 Task: Check the percentage active listings of sun room in the last 1 year.
Action: Mouse moved to (963, 208)
Screenshot: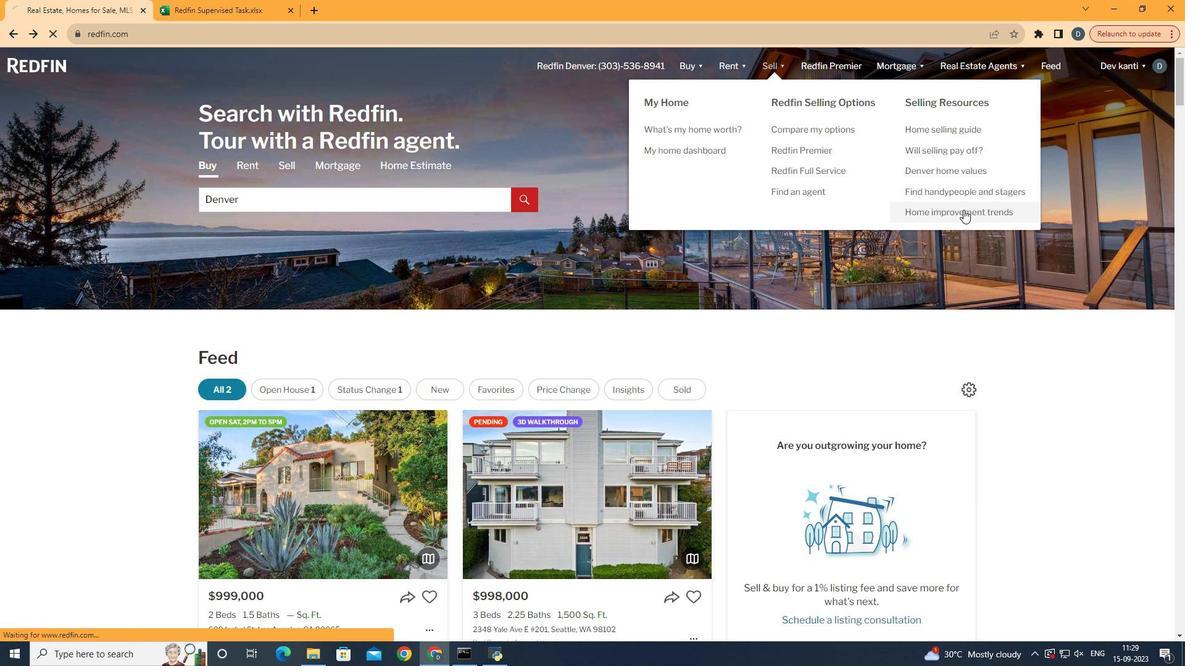 
Action: Mouse pressed left at (963, 208)
Screenshot: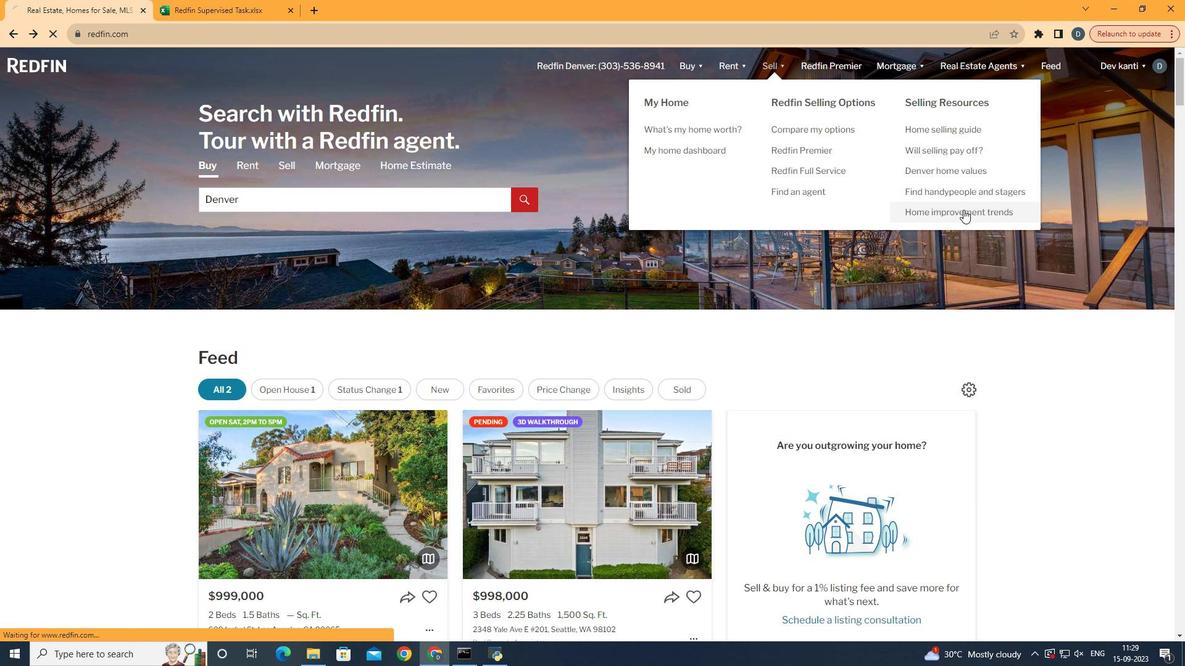 
Action: Mouse moved to (322, 235)
Screenshot: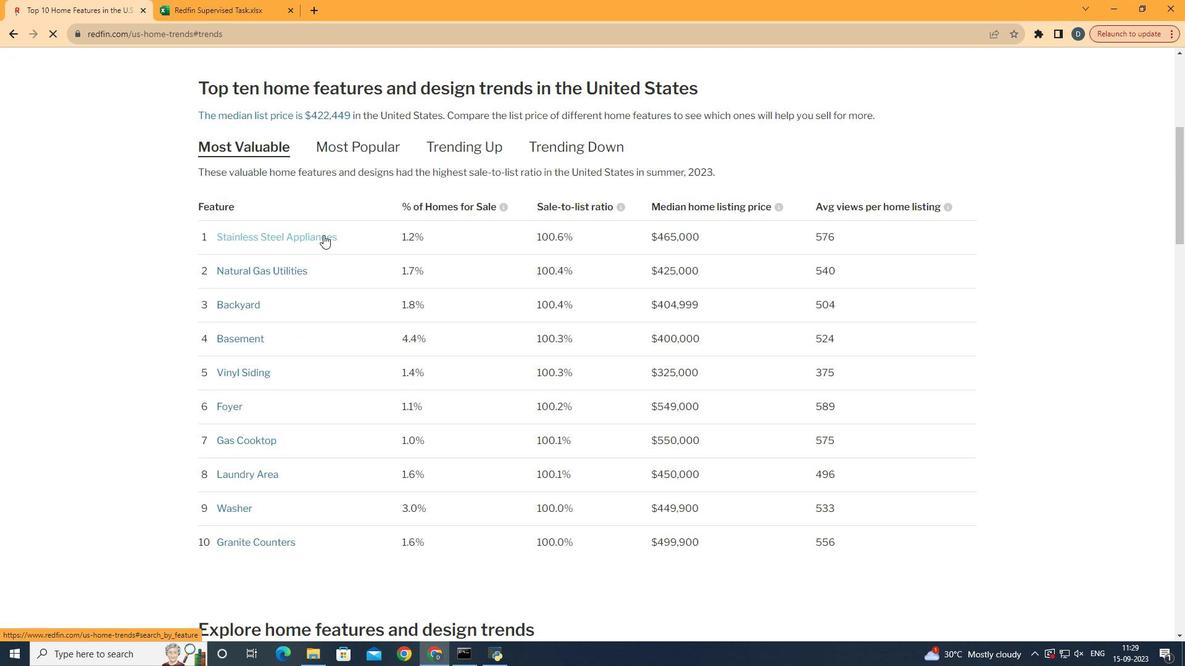 
Action: Mouse pressed left at (322, 235)
Screenshot: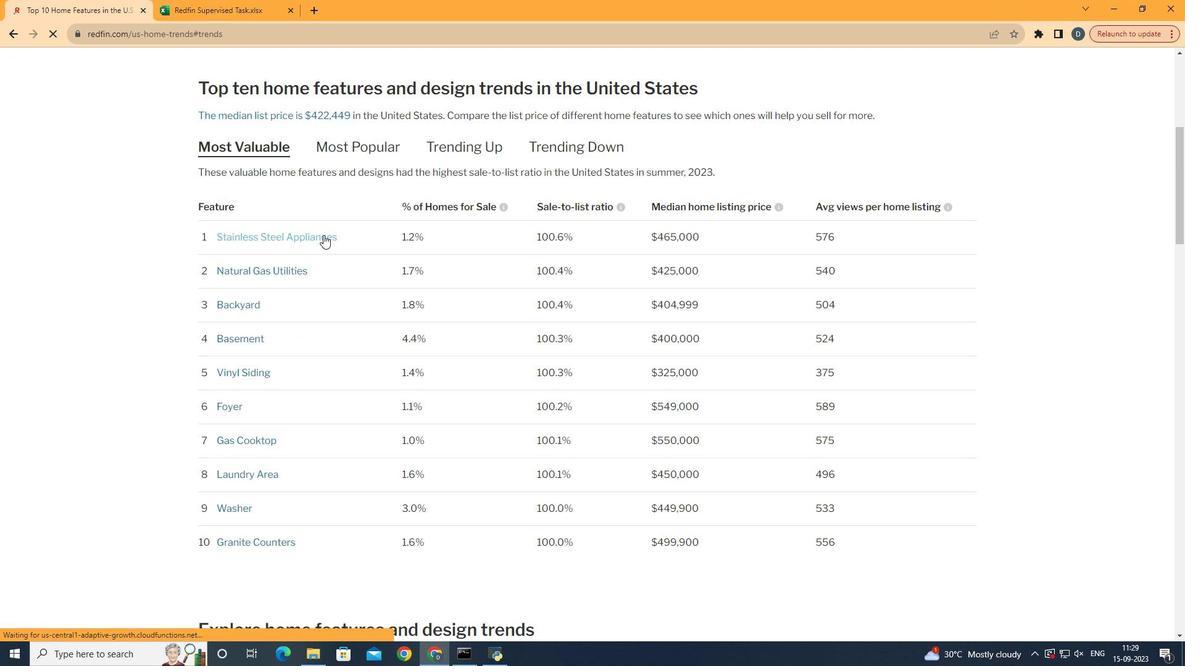 
Action: Mouse moved to (441, 384)
Screenshot: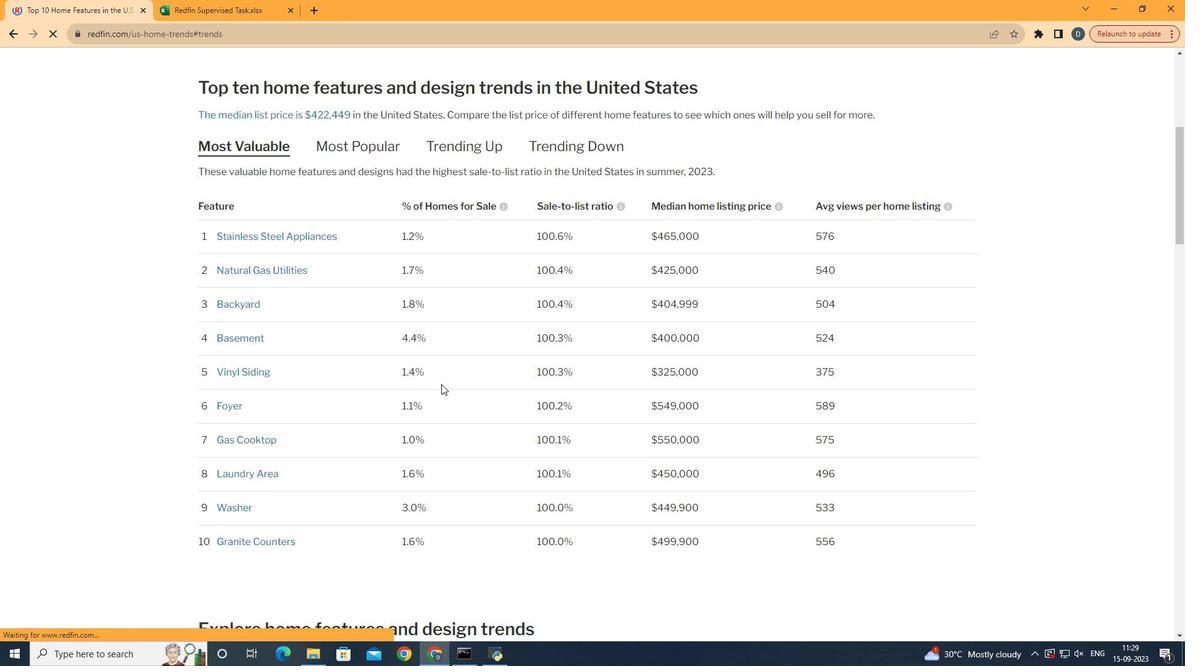 
Action: Mouse scrolled (441, 384) with delta (0, 0)
Screenshot: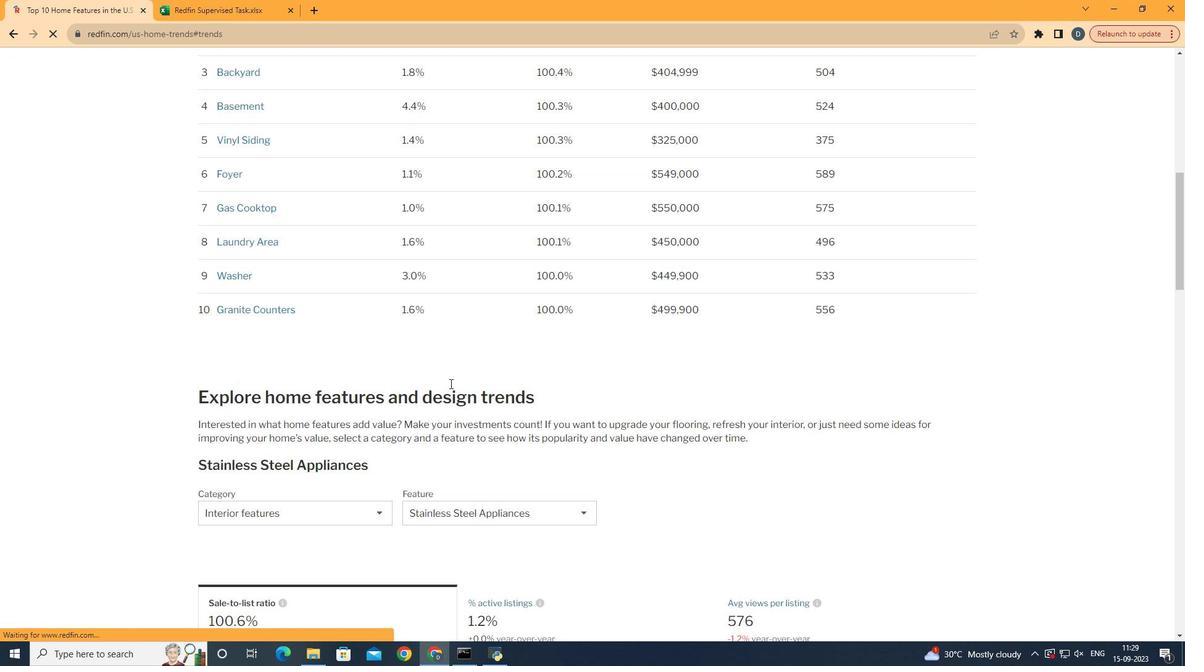 
Action: Mouse scrolled (441, 384) with delta (0, 0)
Screenshot: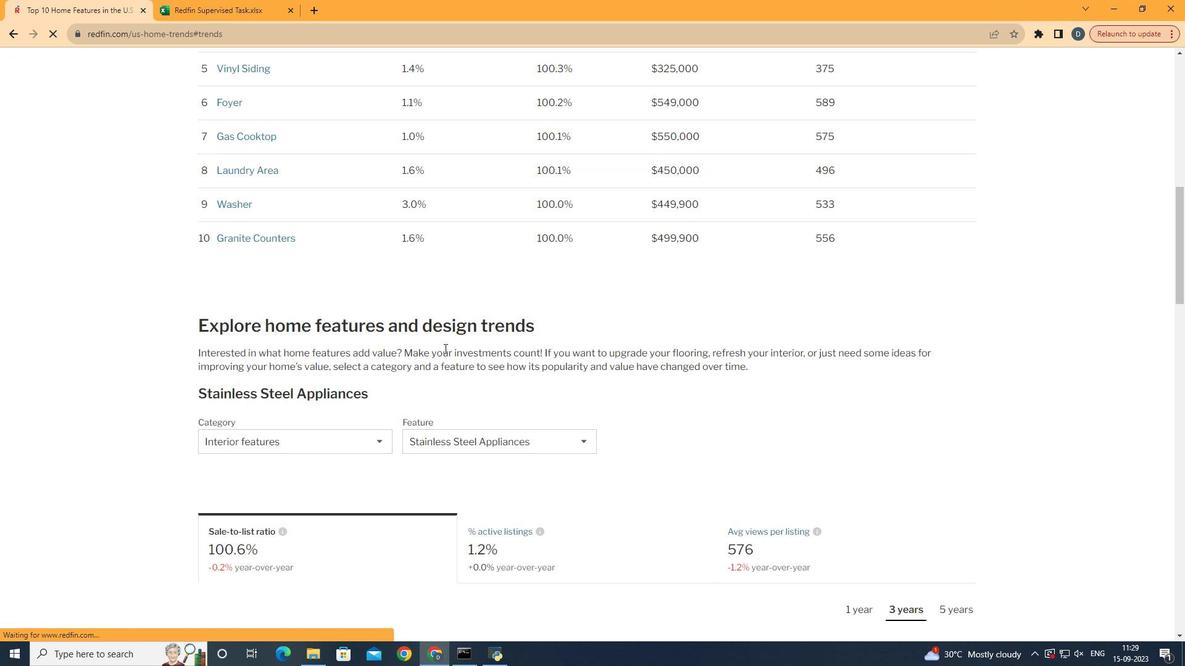 
Action: Mouse scrolled (441, 384) with delta (0, 0)
Screenshot: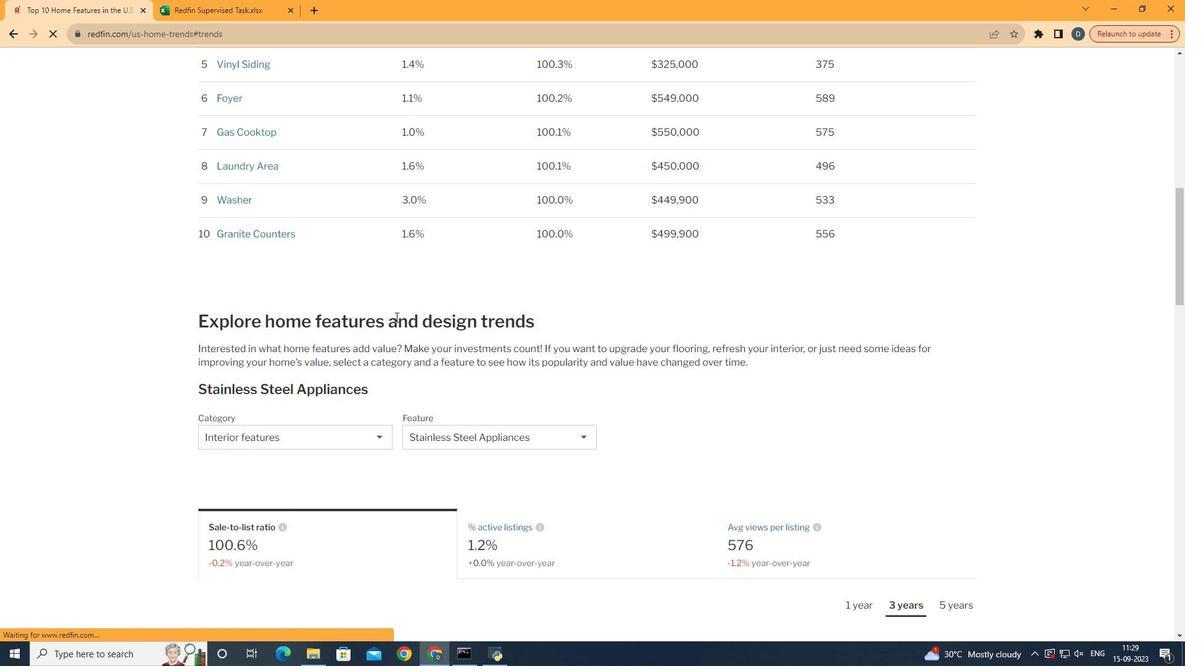 
Action: Mouse scrolled (441, 384) with delta (0, 0)
Screenshot: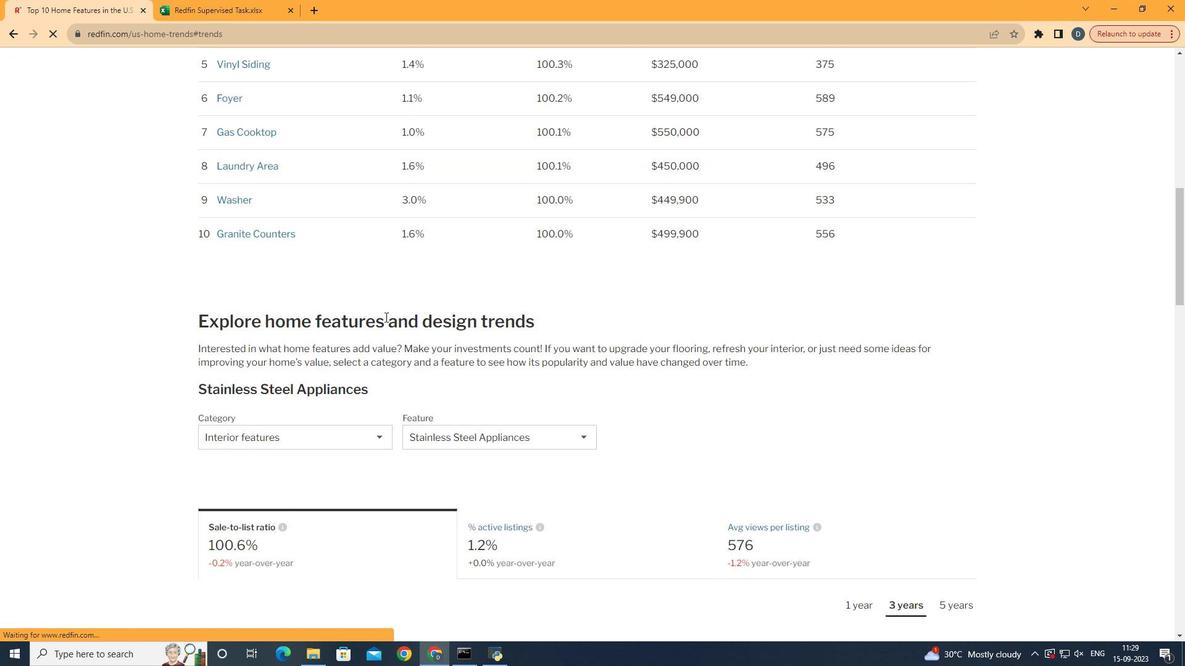 
Action: Mouse moved to (442, 384)
Screenshot: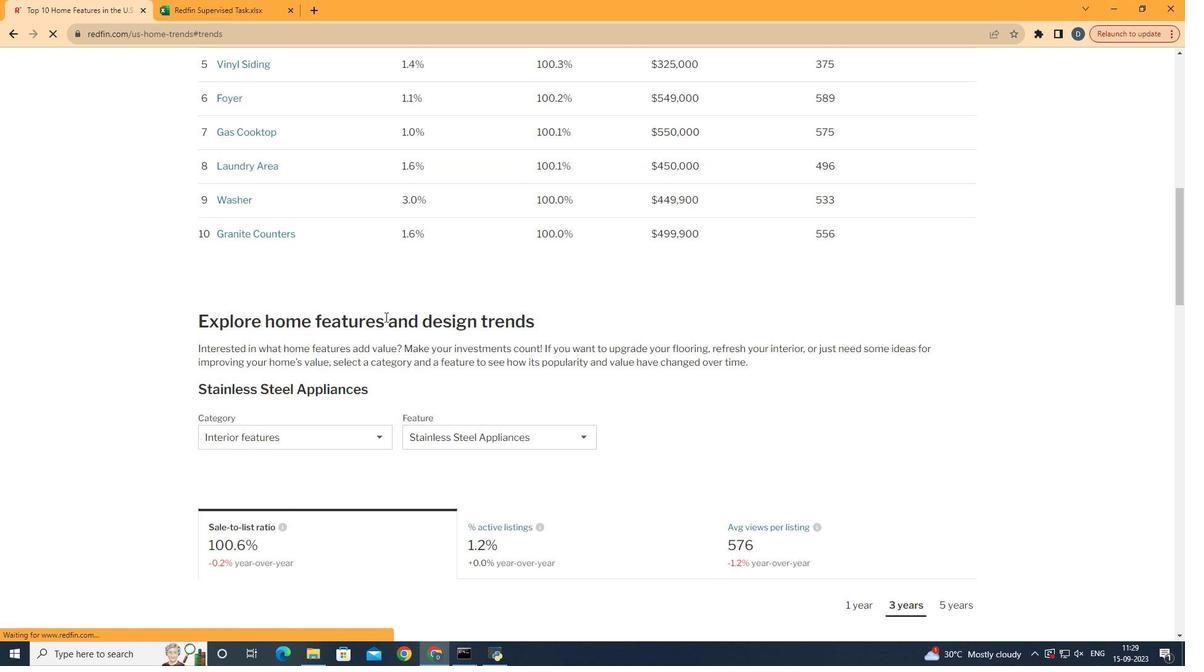 
Action: Mouse scrolled (442, 384) with delta (0, 0)
Screenshot: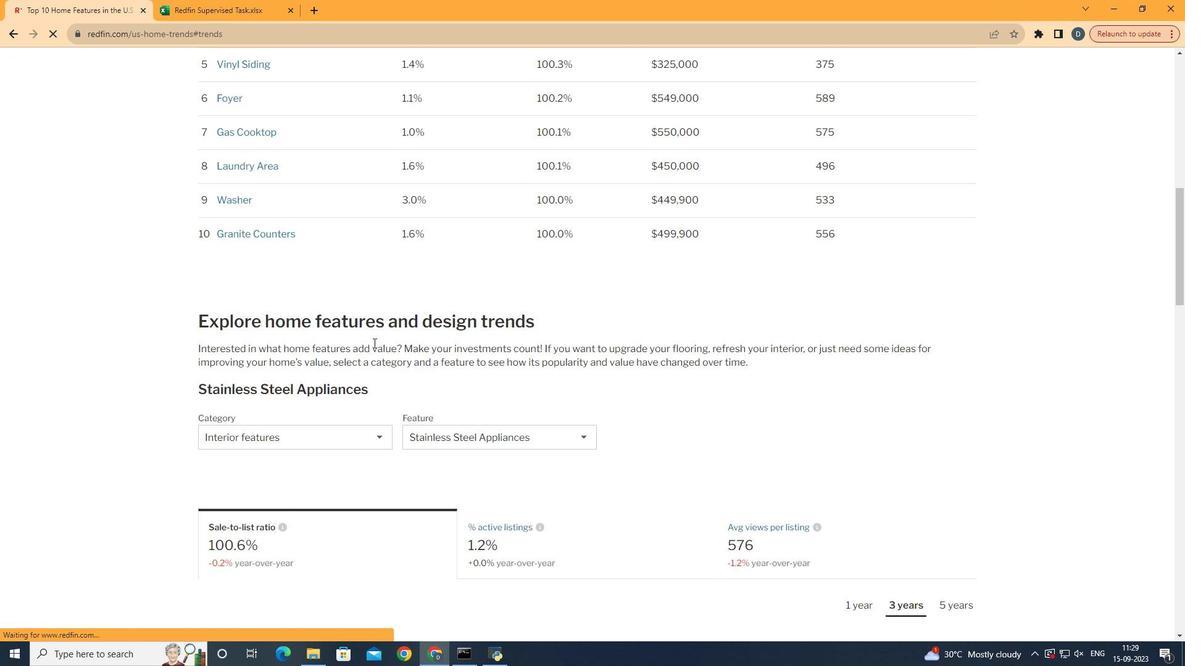 
Action: Mouse moved to (373, 343)
Screenshot: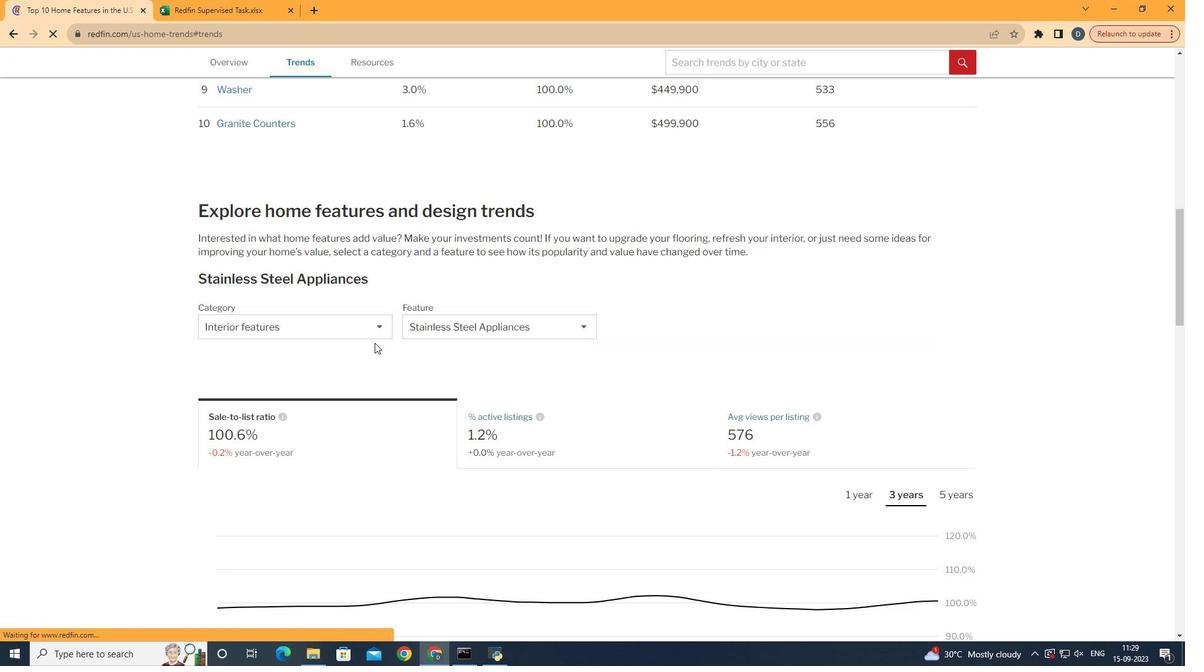 
Action: Mouse scrolled (373, 342) with delta (0, 0)
Screenshot: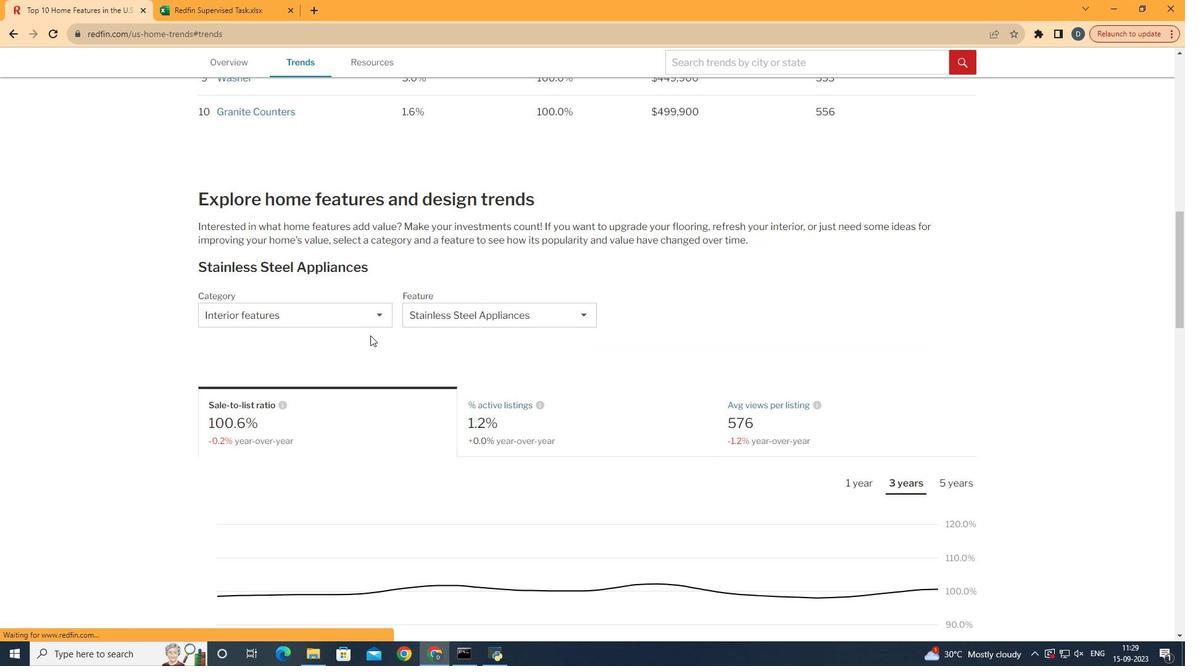 
Action: Mouse scrolled (373, 342) with delta (0, 0)
Screenshot: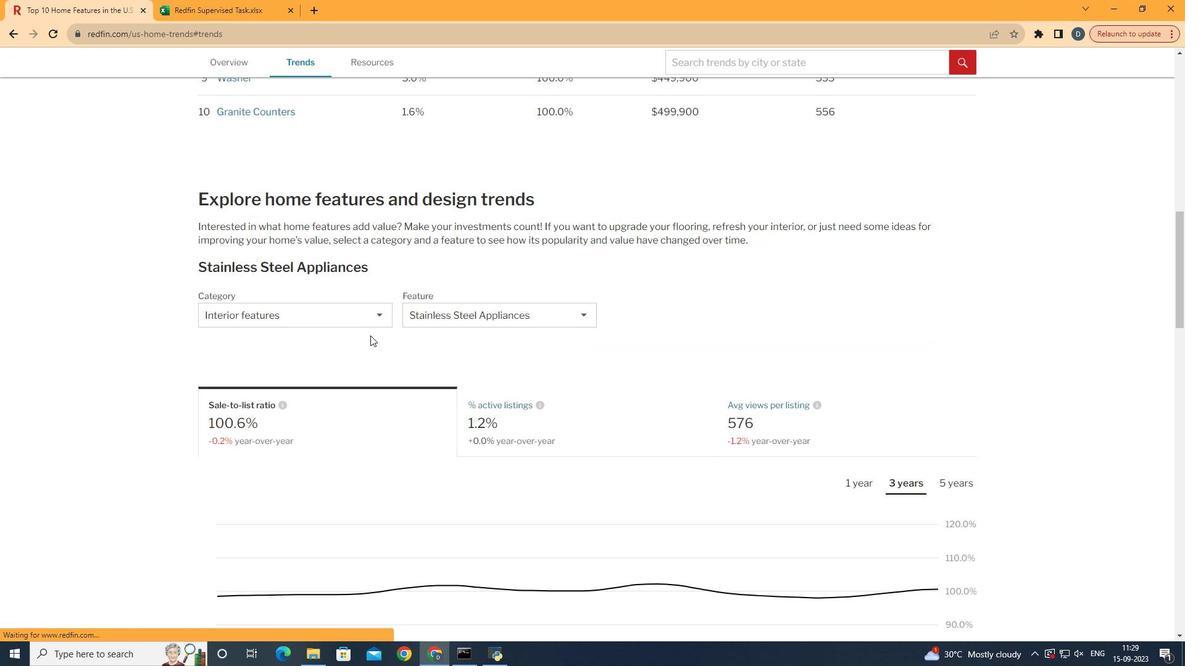 
Action: Mouse moved to (368, 323)
Screenshot: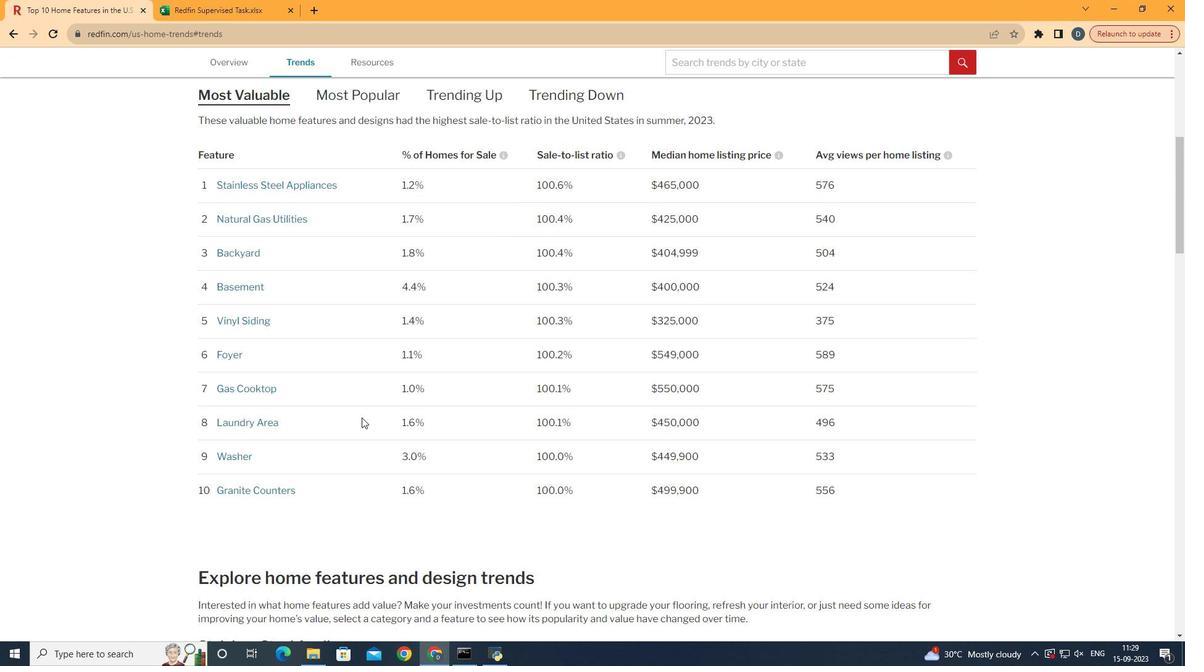 
Action: Mouse pressed left at (368, 323)
Screenshot: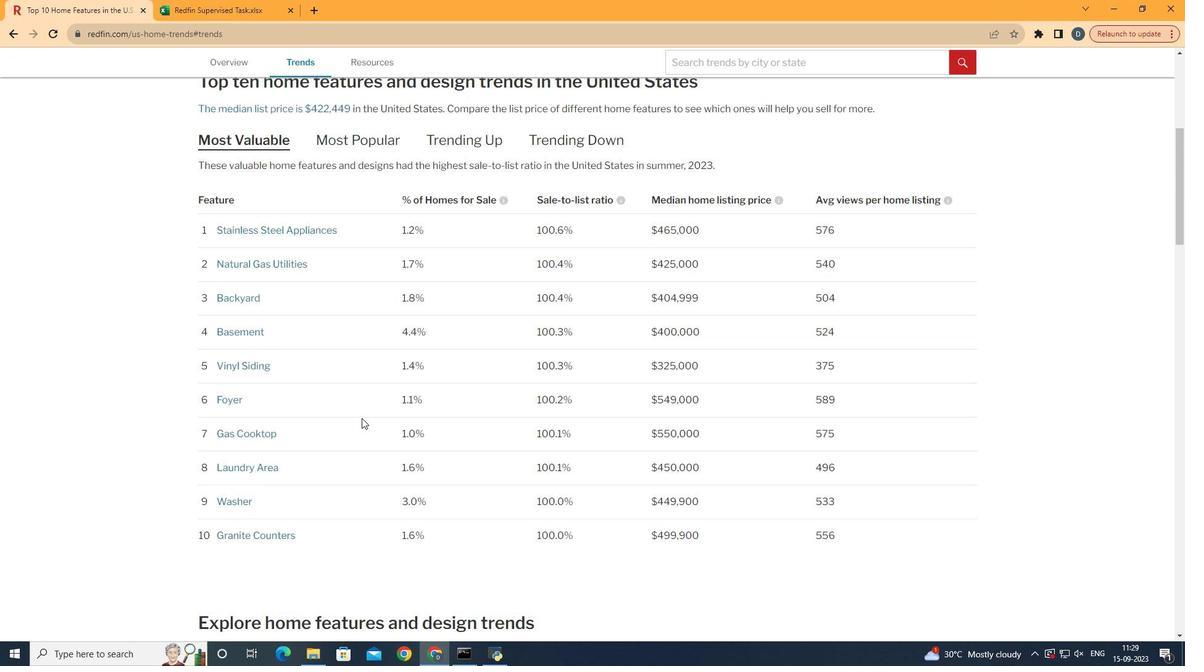 
Action: Mouse moved to (361, 418)
Screenshot: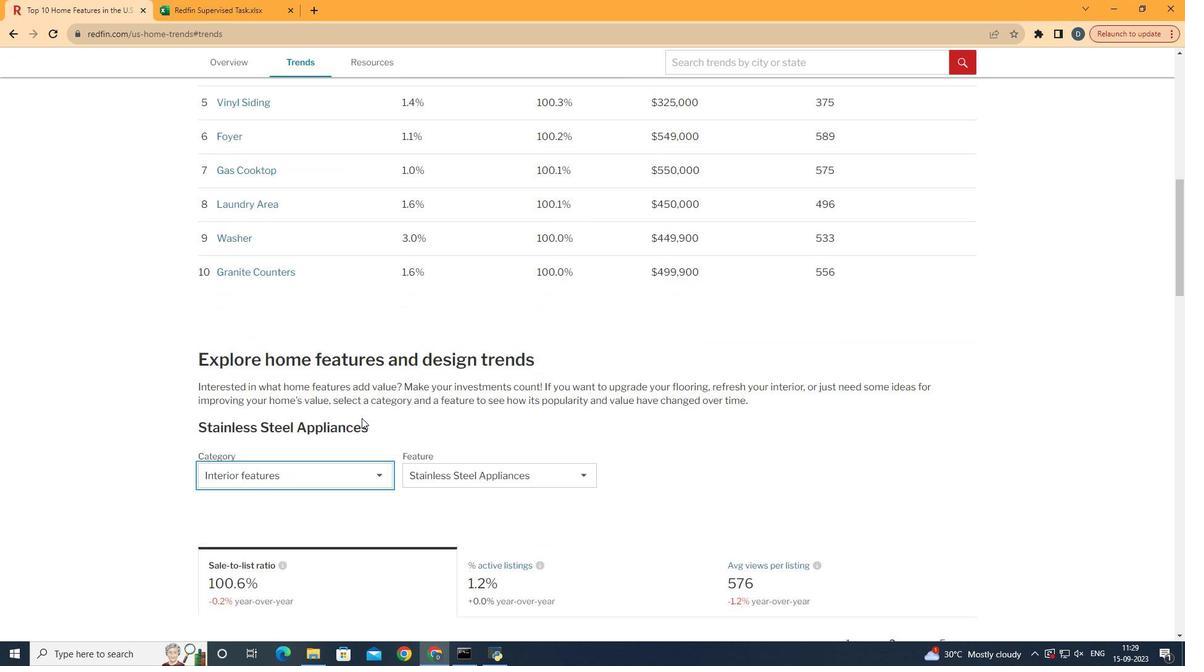 
Action: Mouse scrolled (361, 418) with delta (0, 0)
Screenshot: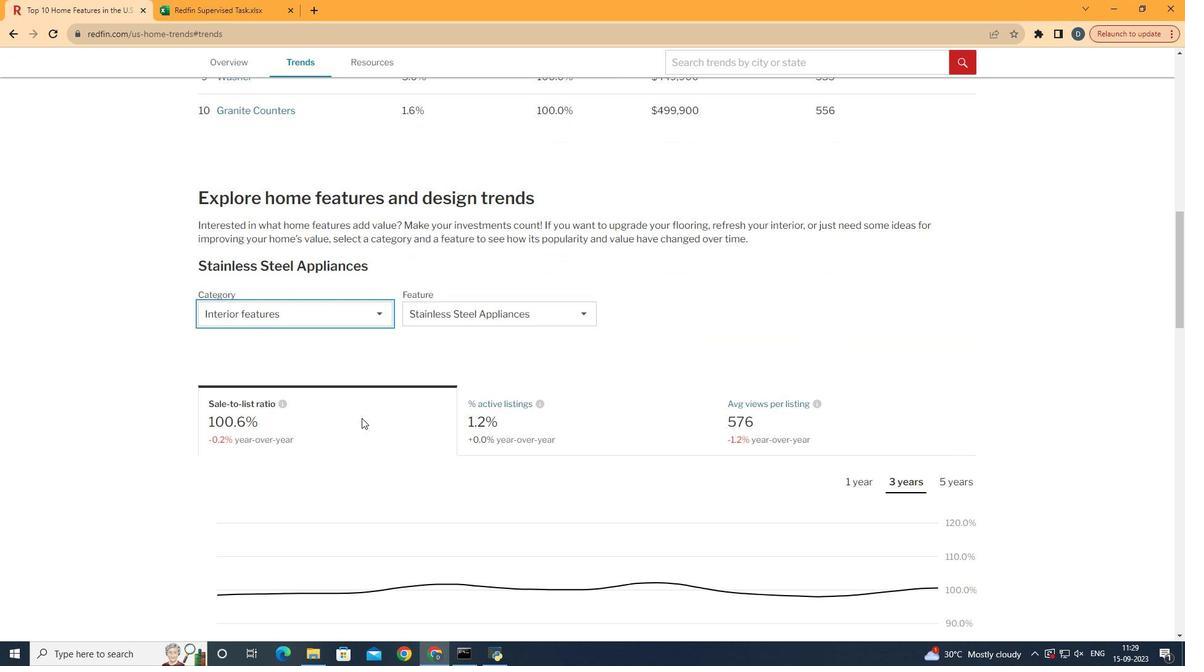 
Action: Mouse scrolled (361, 418) with delta (0, 0)
Screenshot: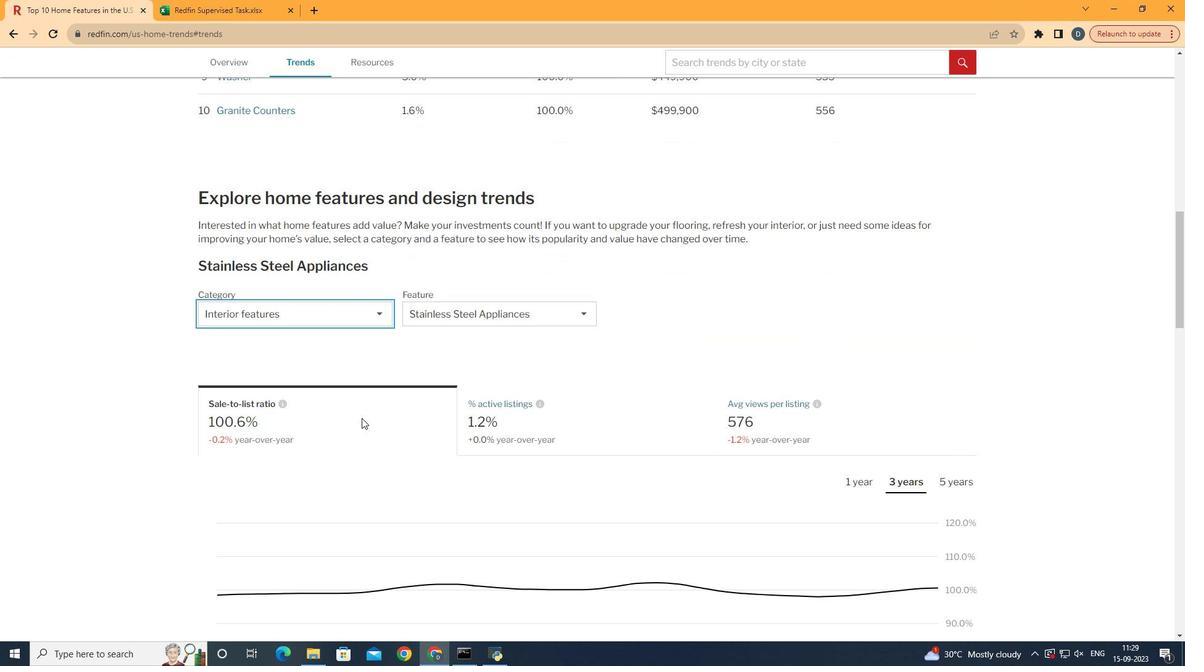 
Action: Mouse scrolled (361, 418) with delta (0, 0)
Screenshot: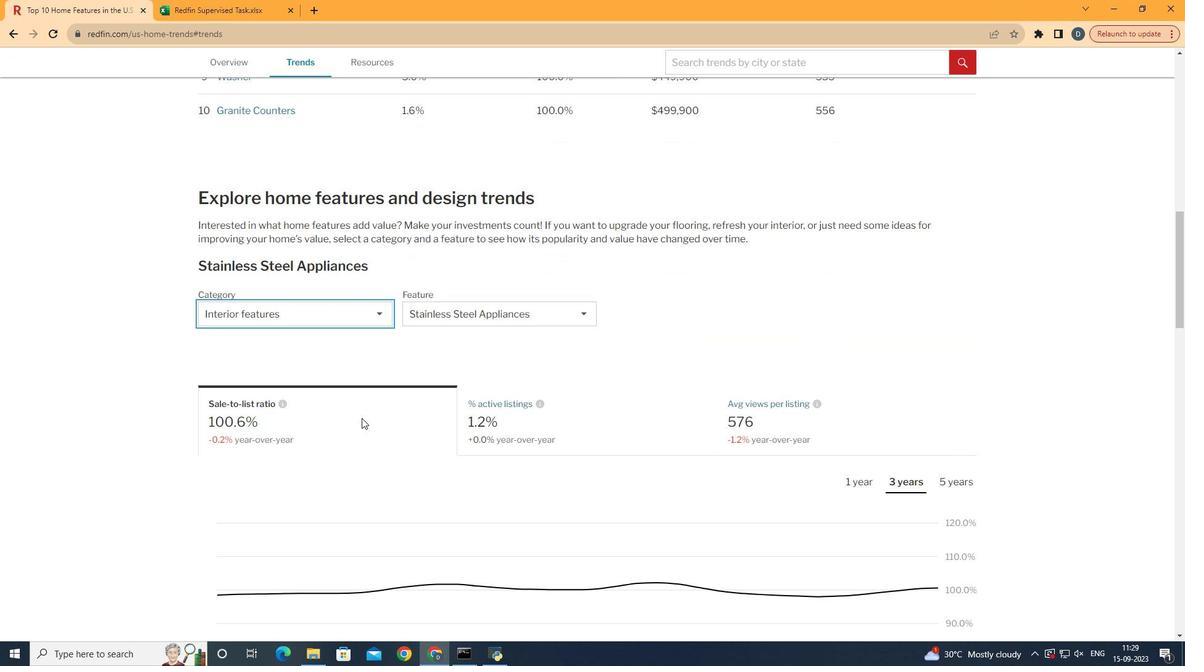 
Action: Mouse scrolled (361, 418) with delta (0, 0)
Screenshot: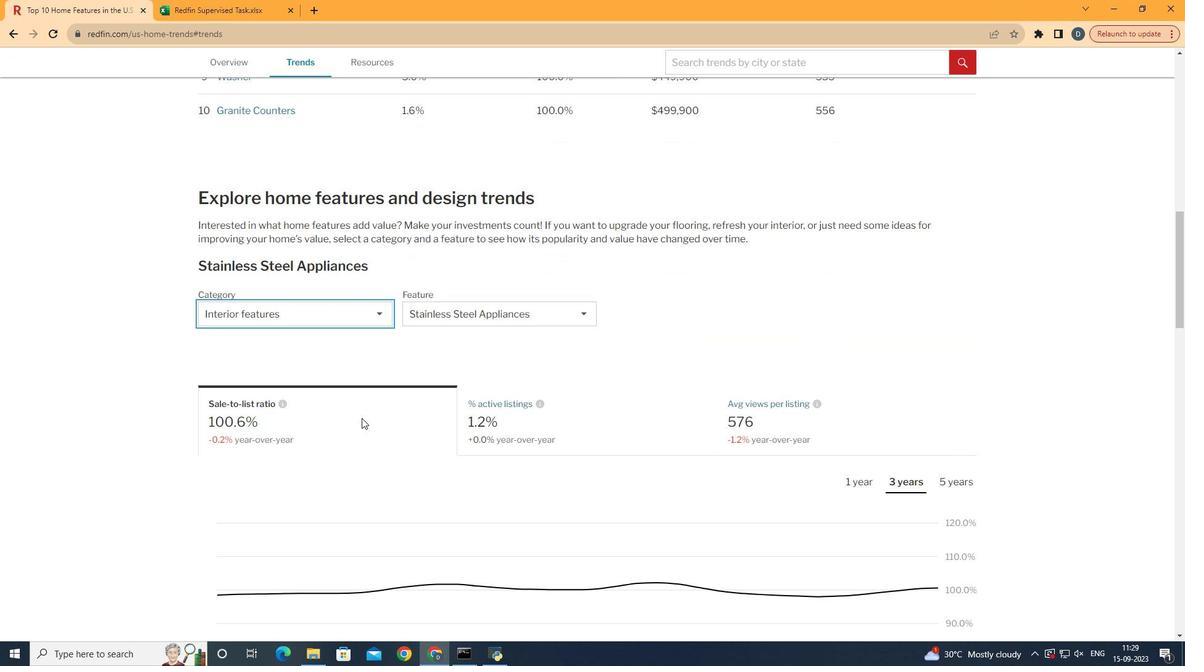 
Action: Mouse scrolled (361, 418) with delta (0, 0)
Screenshot: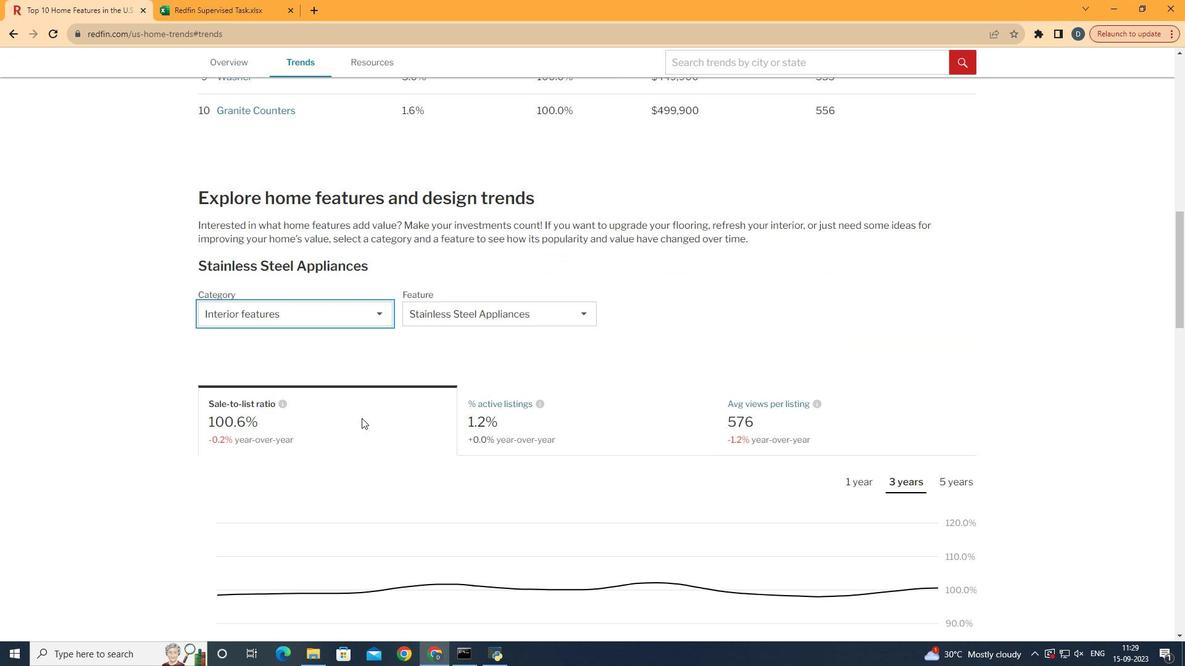 
Action: Mouse scrolled (361, 418) with delta (0, 0)
Screenshot: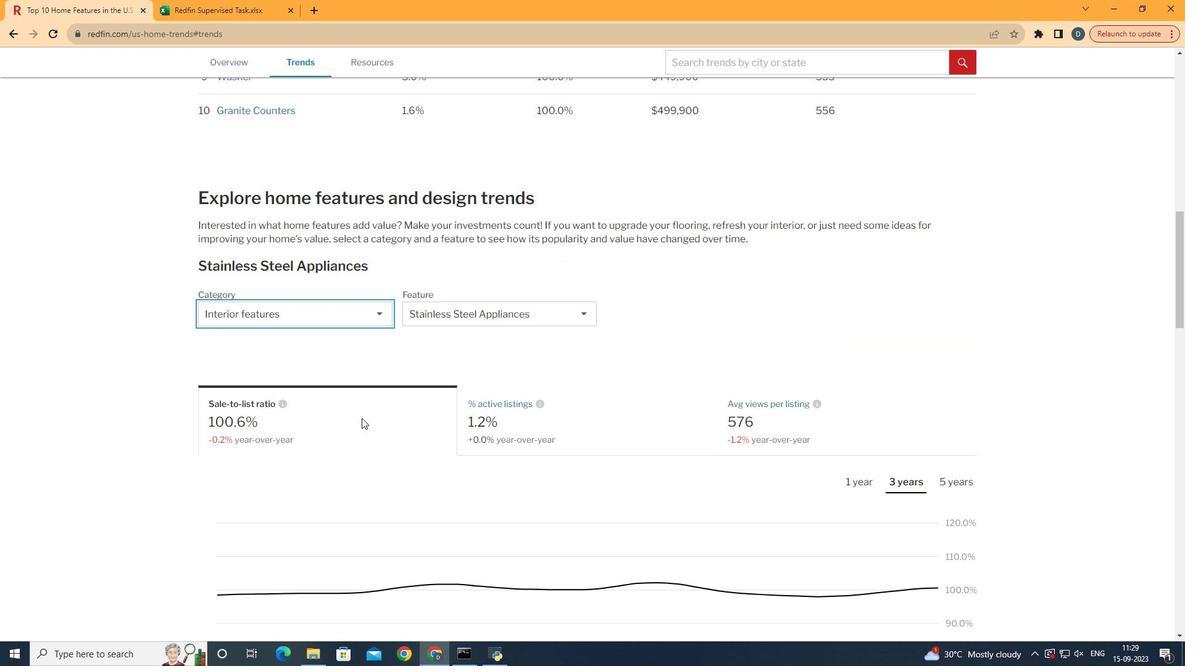 
Action: Mouse scrolled (361, 418) with delta (0, 0)
Screenshot: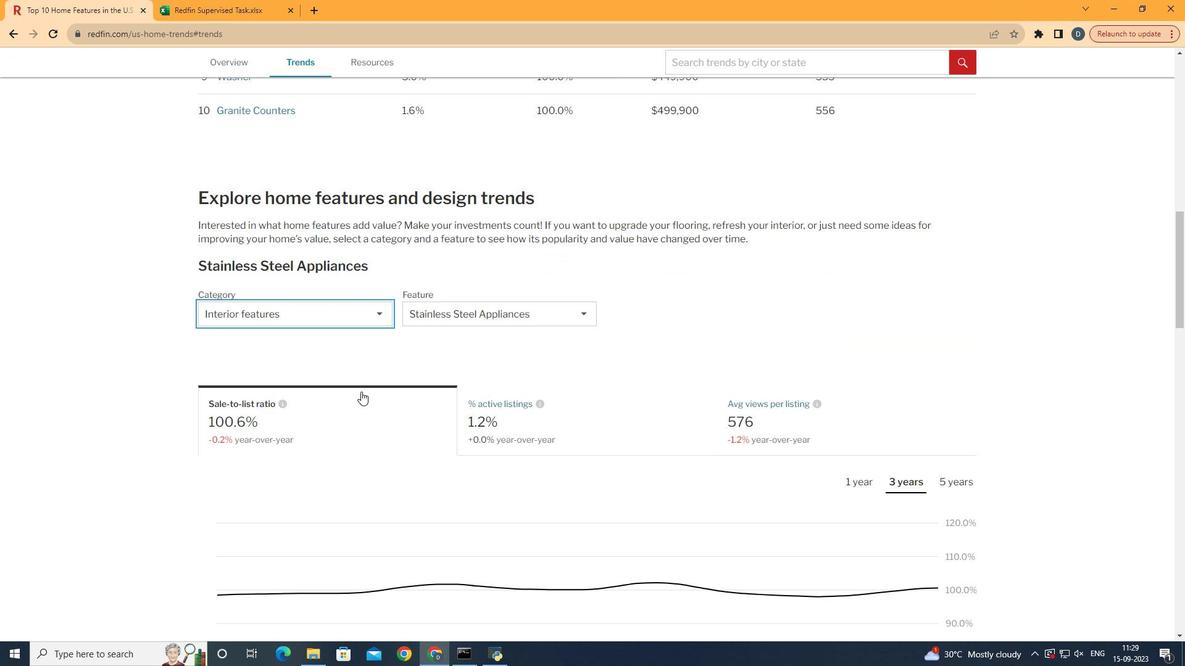 
Action: Mouse moved to (347, 304)
Screenshot: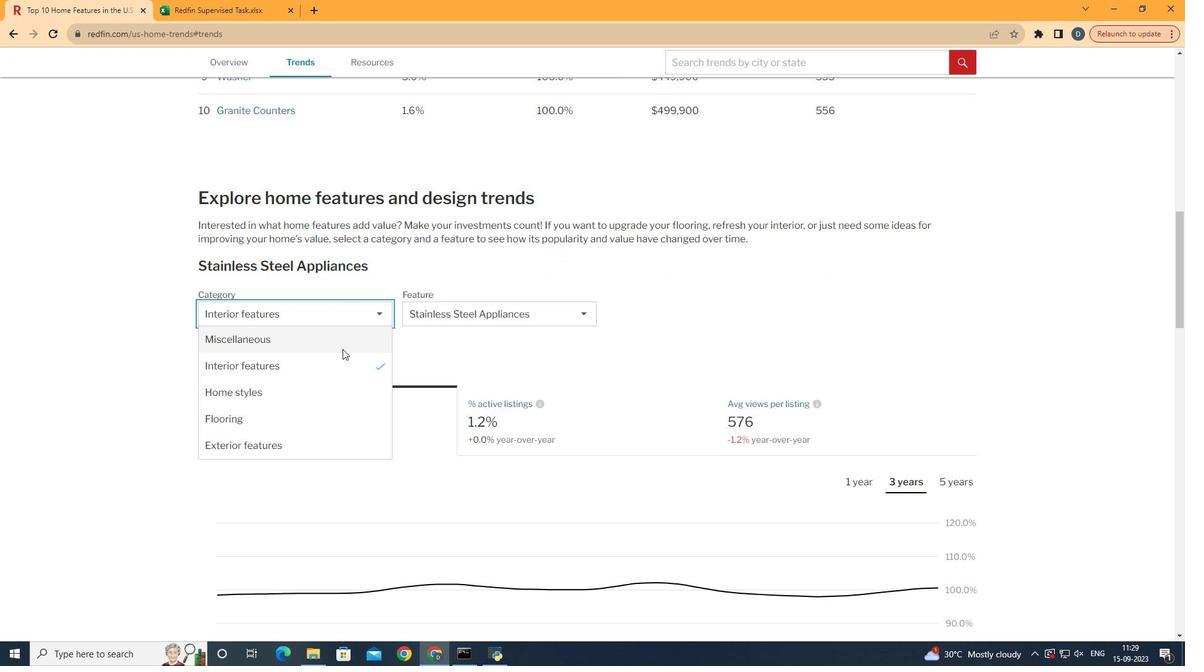 
Action: Mouse pressed left at (347, 304)
Screenshot: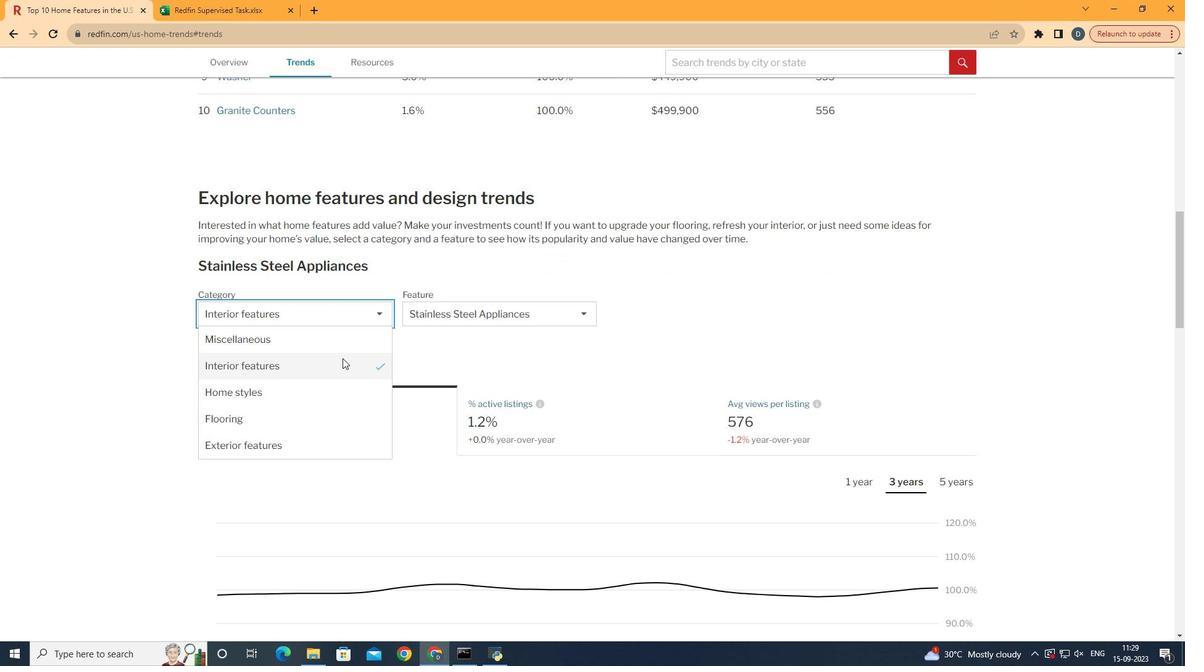 
Action: Mouse moved to (350, 442)
Screenshot: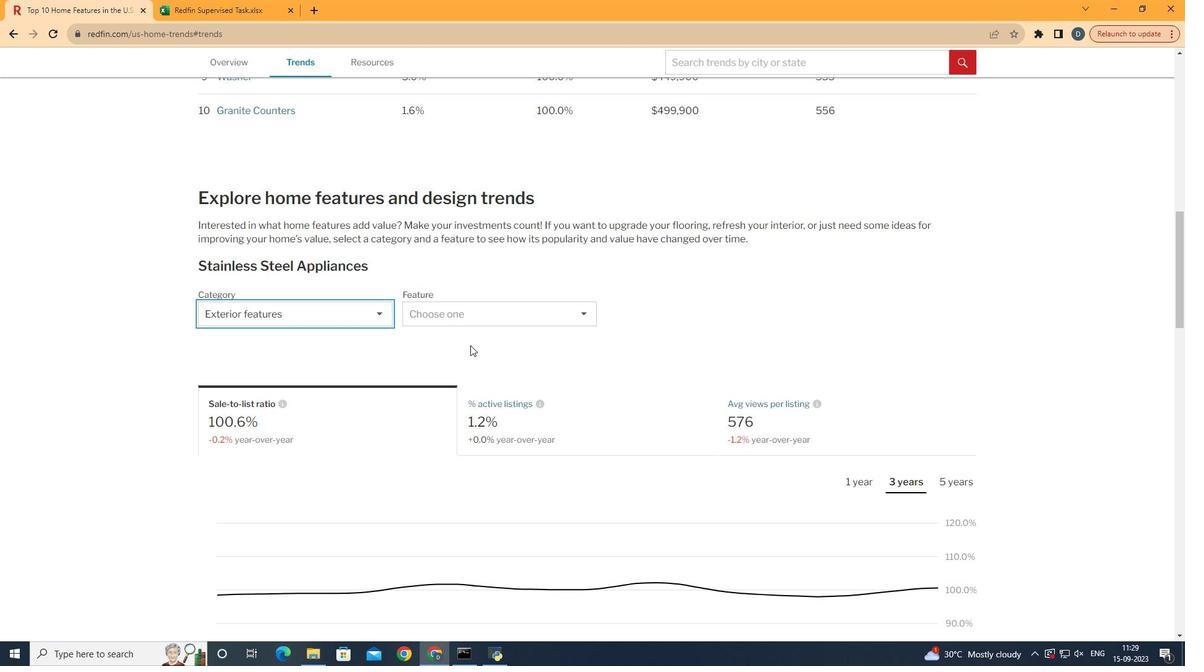 
Action: Mouse pressed left at (350, 442)
Screenshot: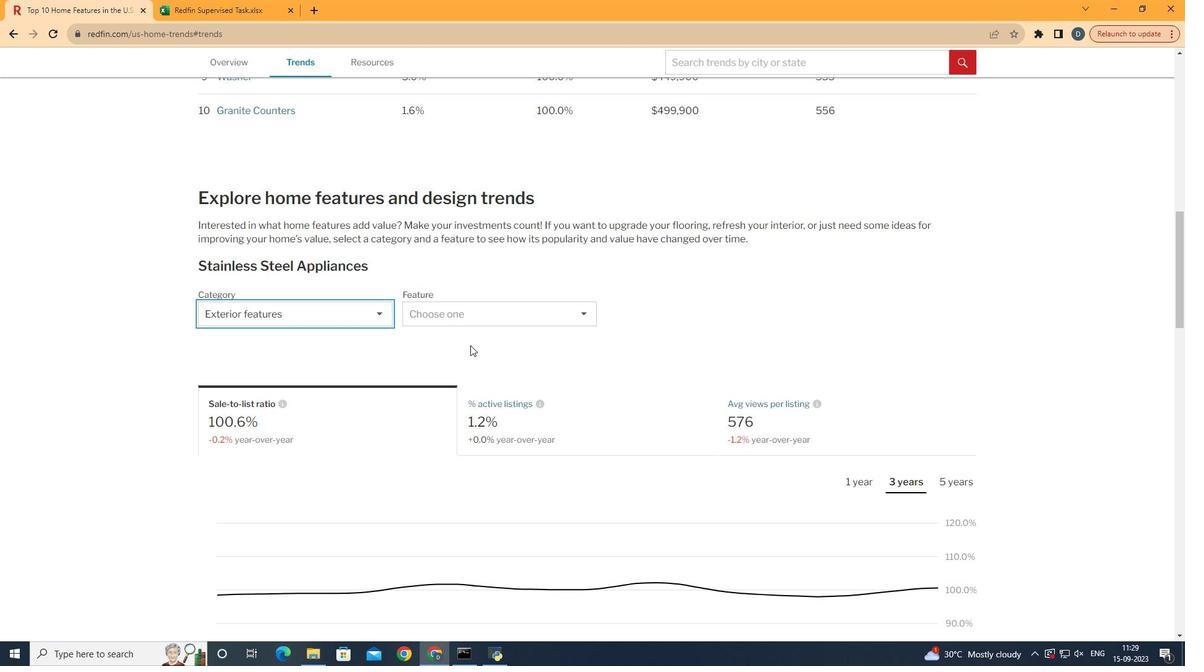 
Action: Mouse moved to (485, 323)
Screenshot: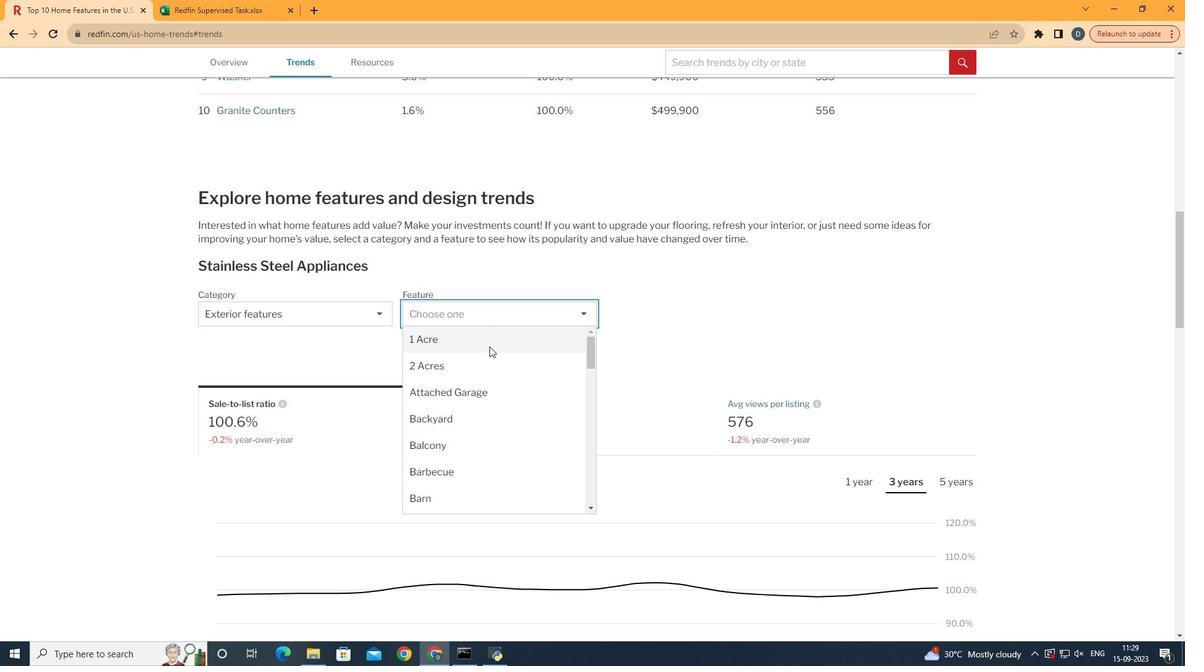 
Action: Mouse pressed left at (485, 323)
Screenshot: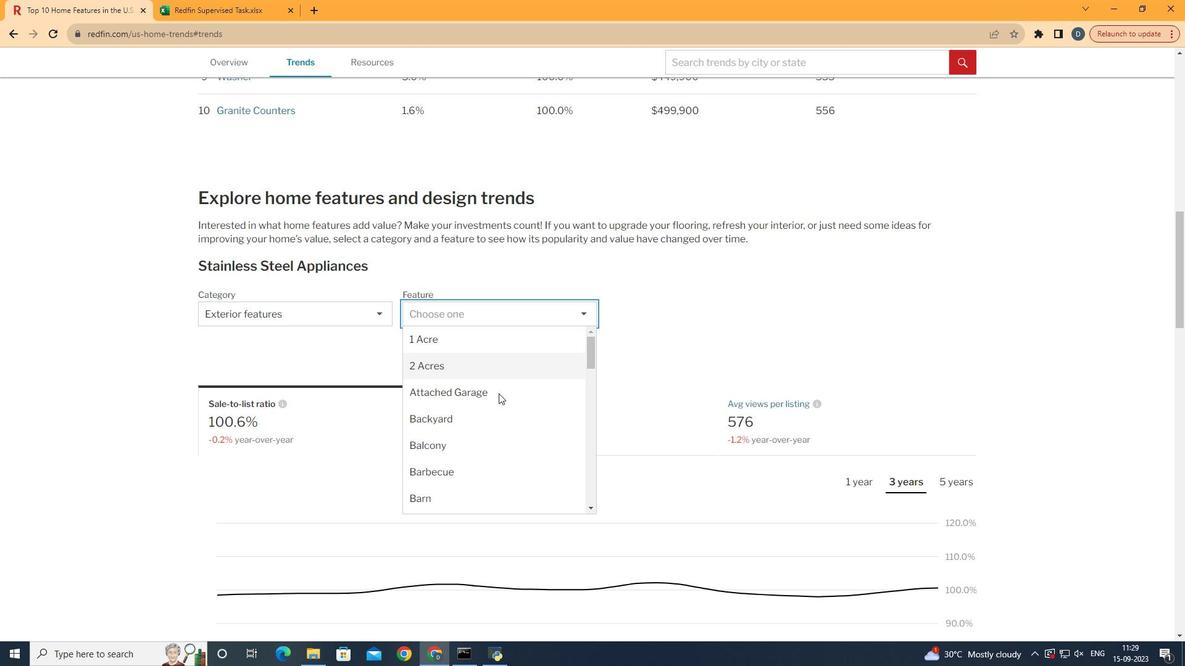 
Action: Mouse moved to (505, 402)
Screenshot: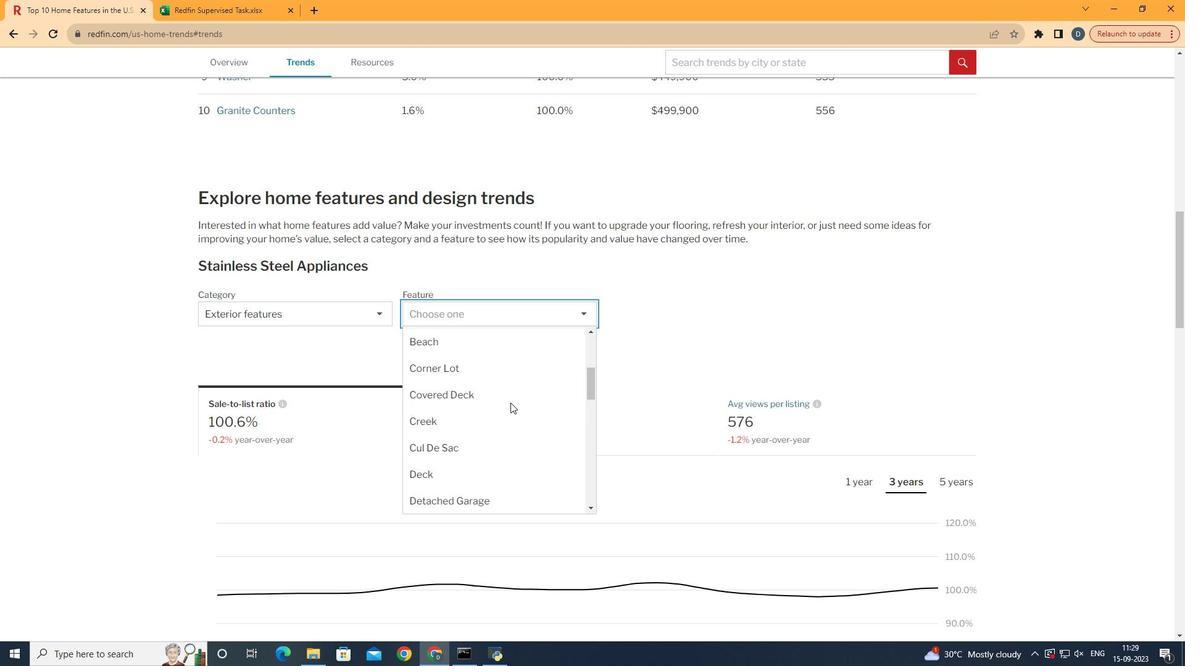 
Action: Mouse scrolled (505, 402) with delta (0, 0)
Screenshot: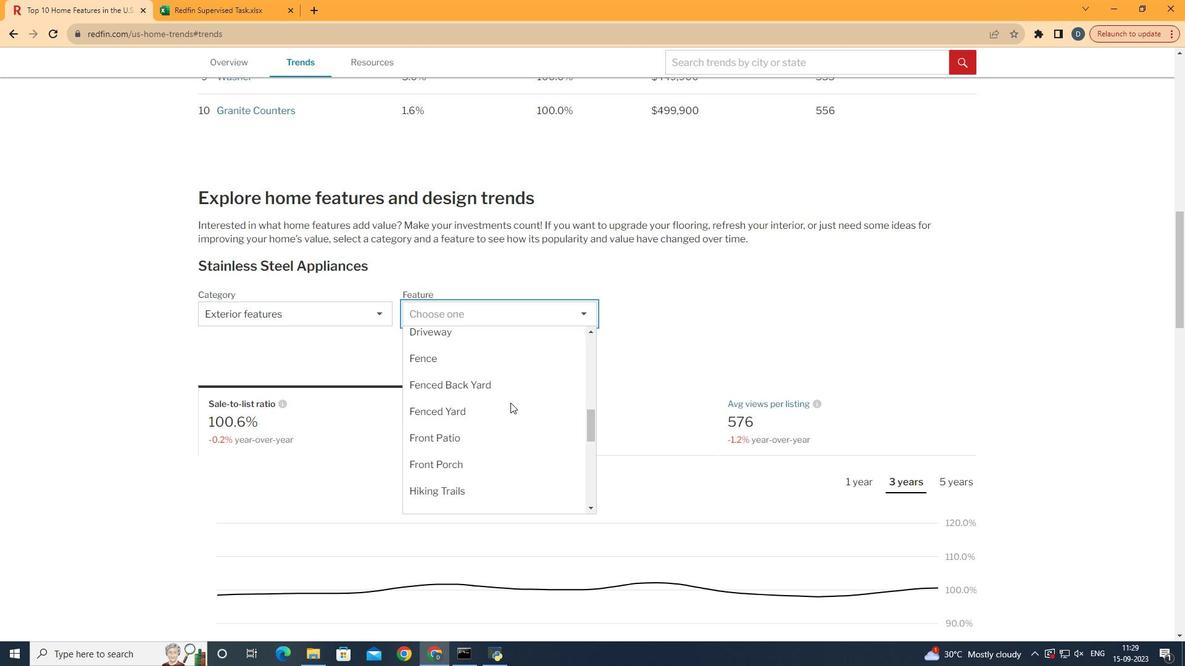 
Action: Mouse moved to (505, 402)
Screenshot: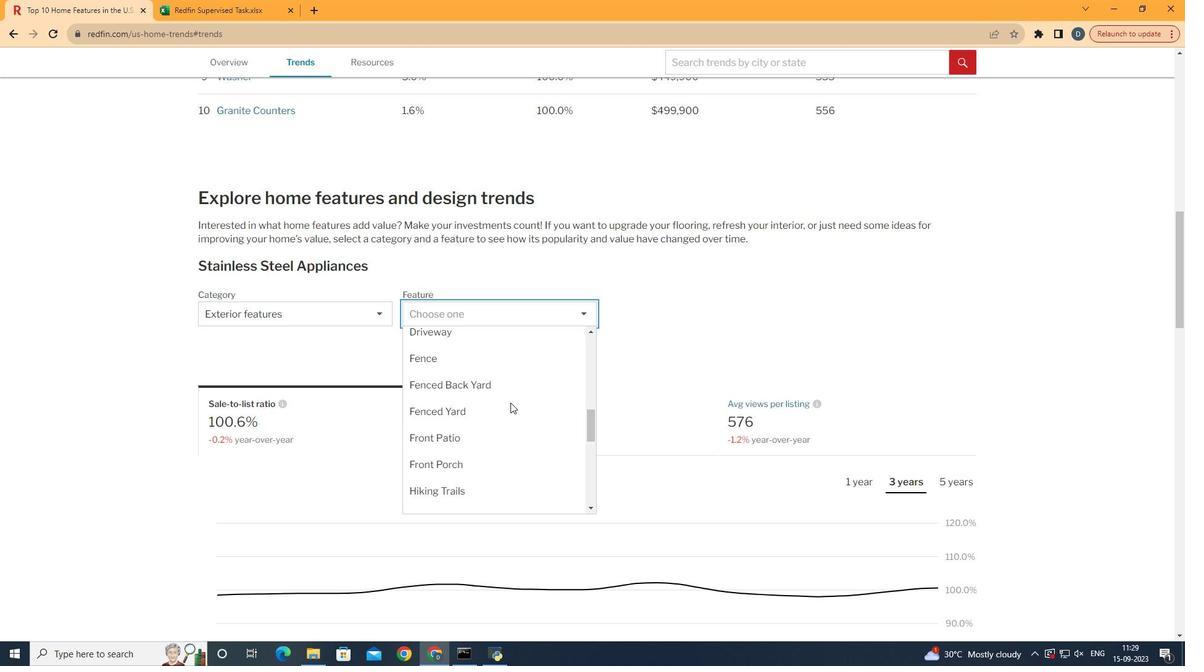 
Action: Mouse scrolled (505, 402) with delta (0, 0)
Screenshot: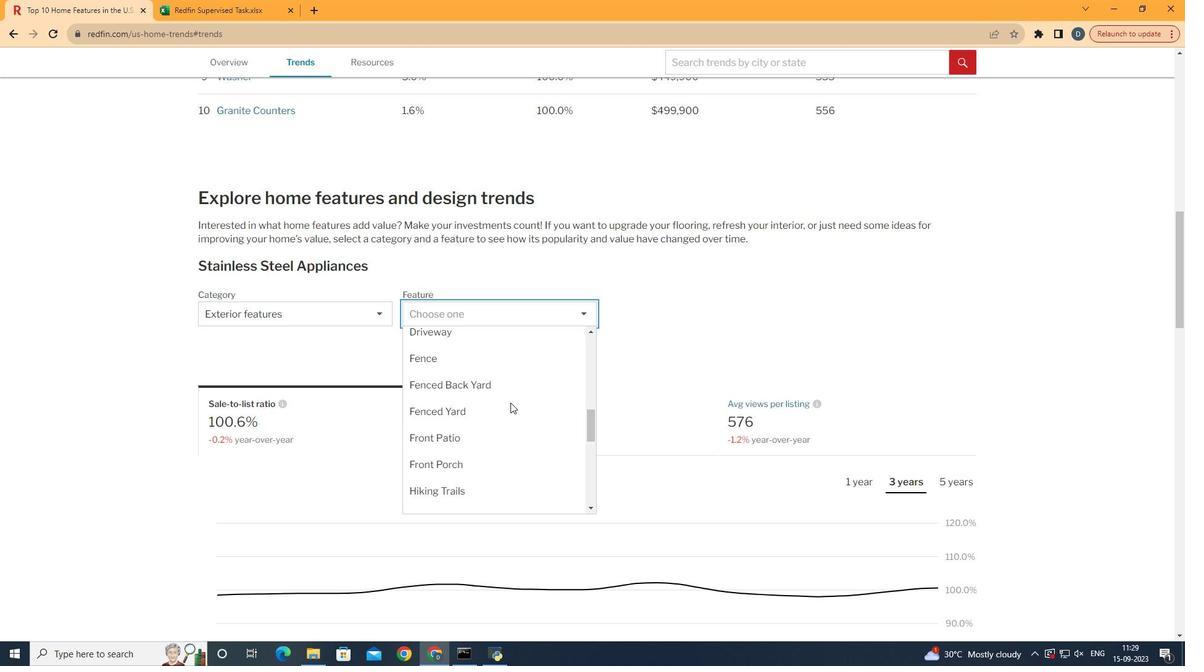 
Action: Mouse moved to (506, 403)
Screenshot: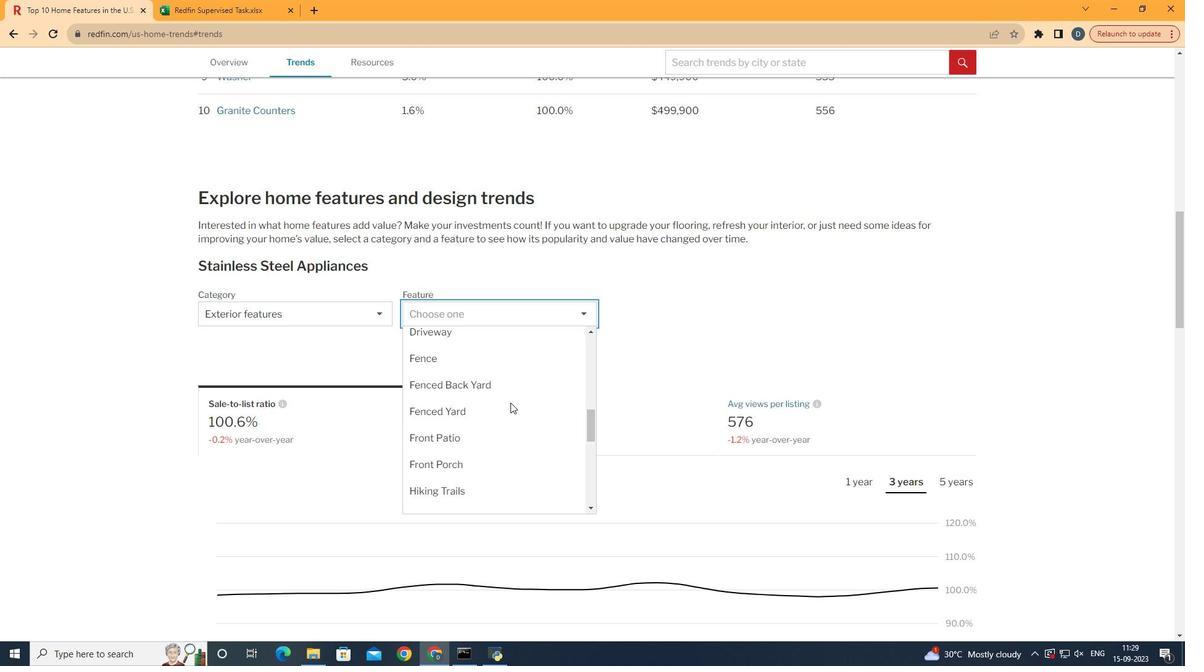 
Action: Mouse scrolled (506, 402) with delta (0, 0)
Screenshot: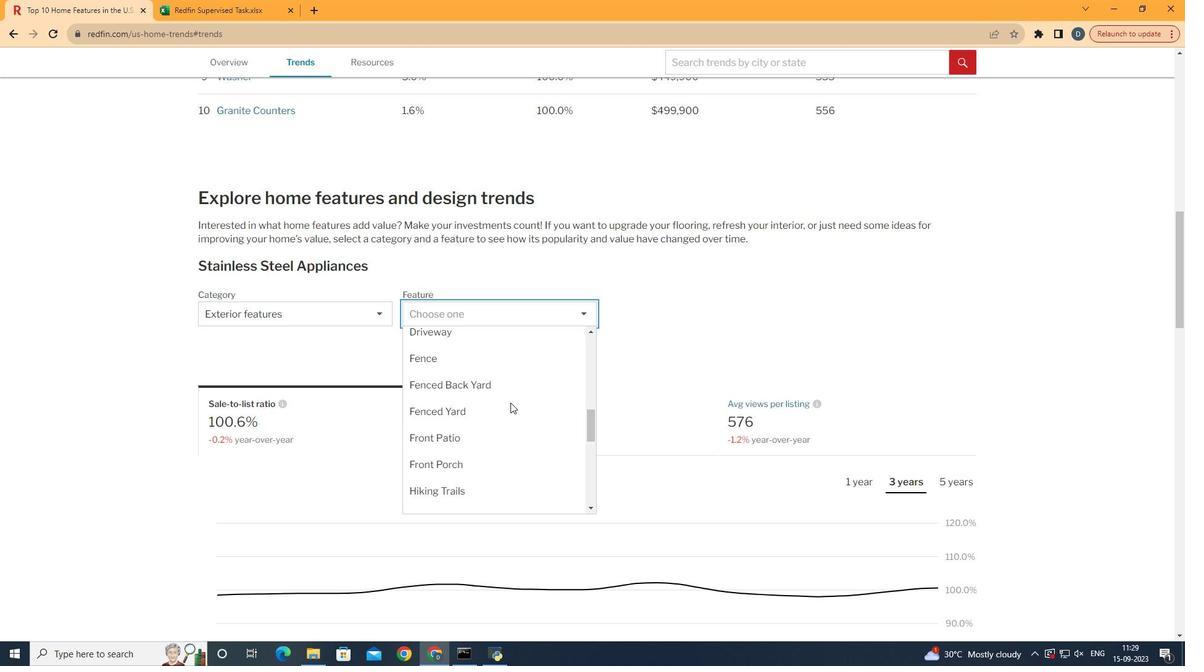 
Action: Mouse scrolled (506, 402) with delta (0, 0)
Screenshot: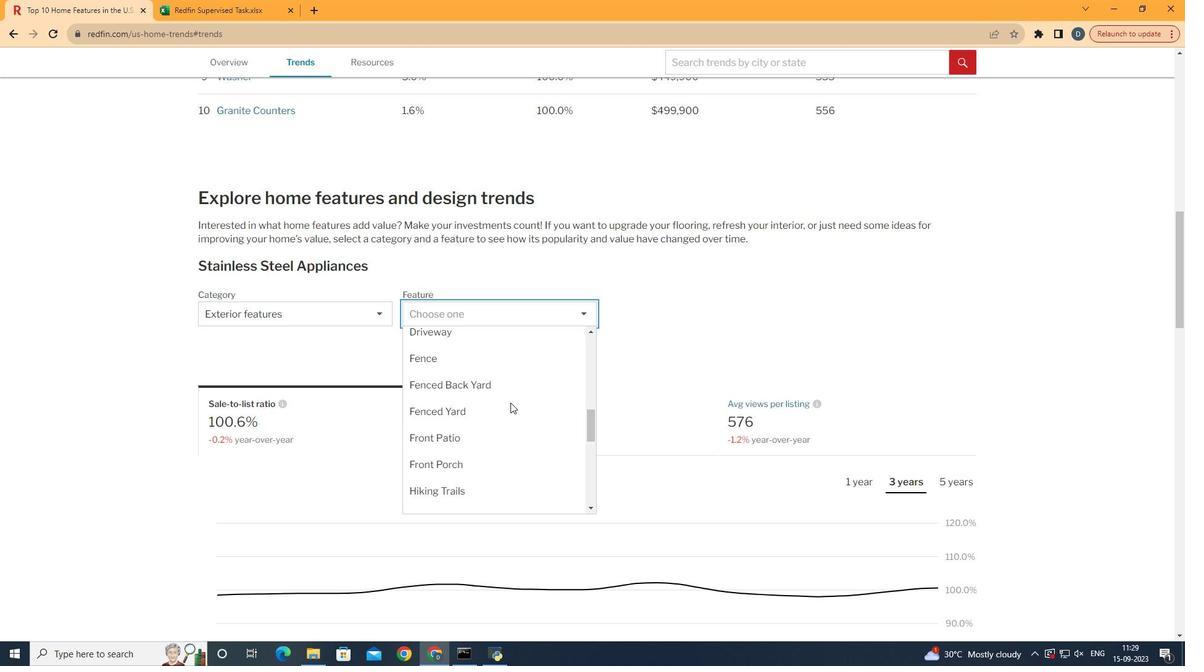 
Action: Mouse moved to (508, 403)
Screenshot: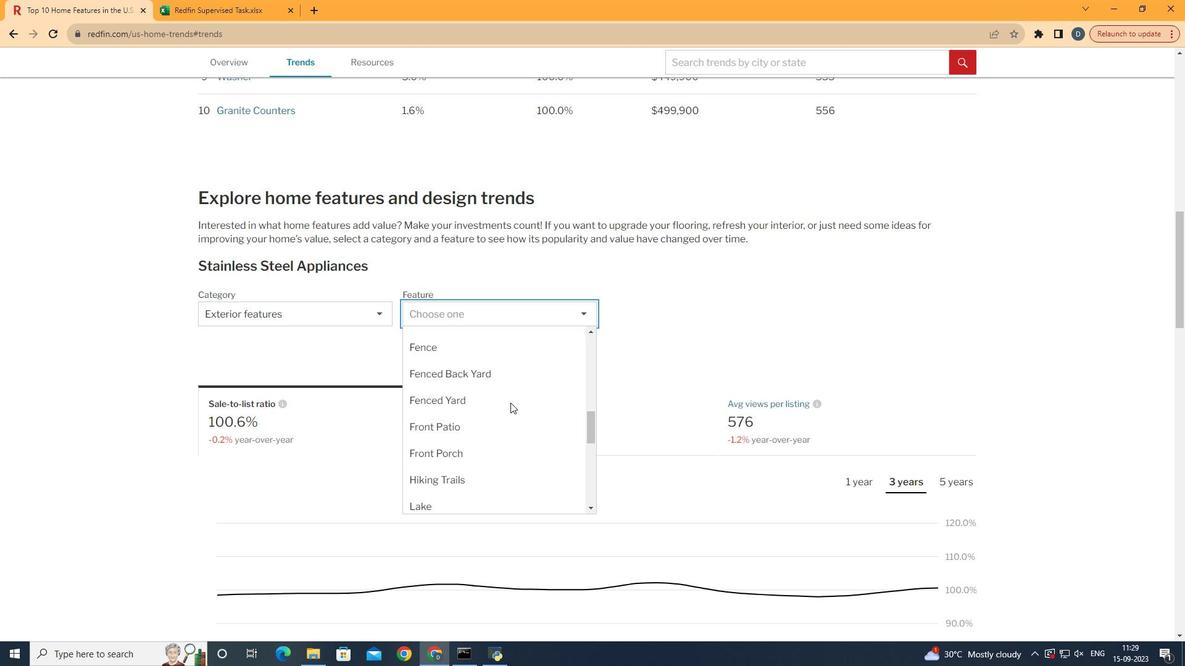 
Action: Mouse scrolled (508, 402) with delta (0, 0)
Screenshot: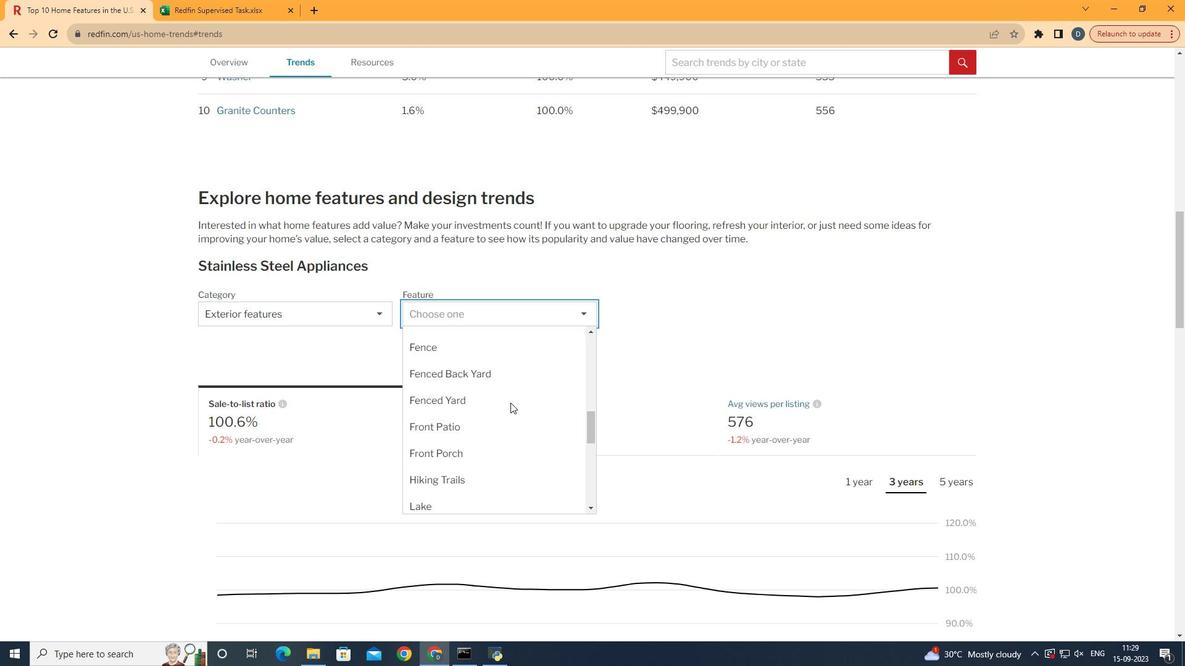 
Action: Mouse moved to (509, 403)
Screenshot: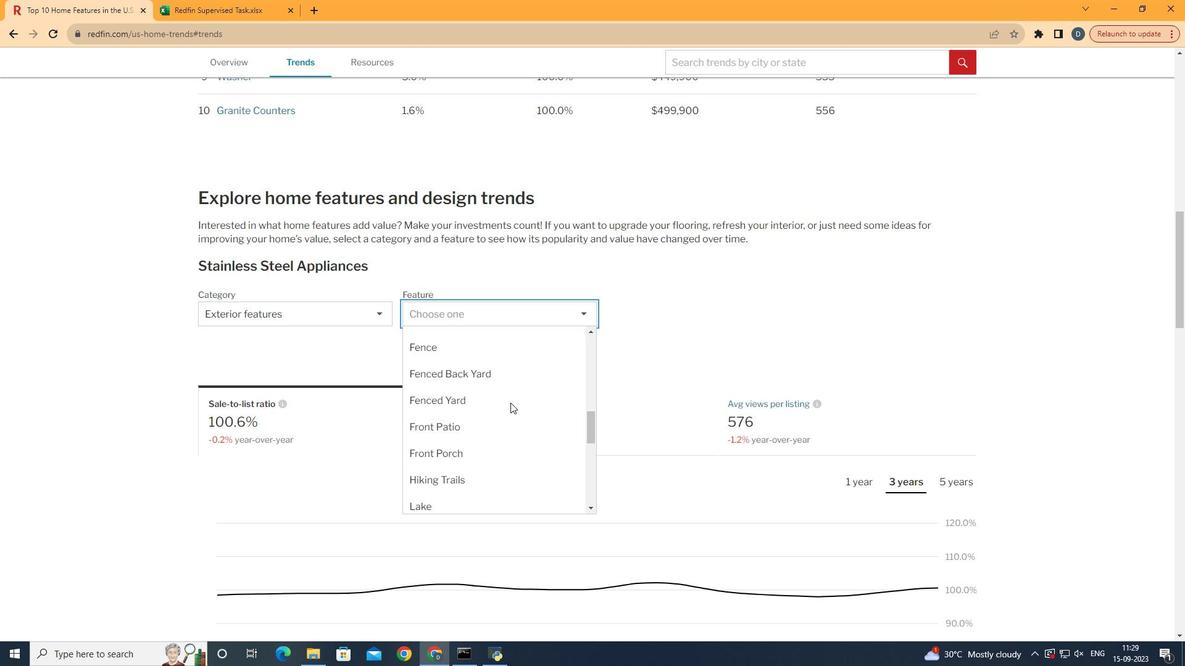 
Action: Mouse scrolled (509, 402) with delta (0, 0)
Screenshot: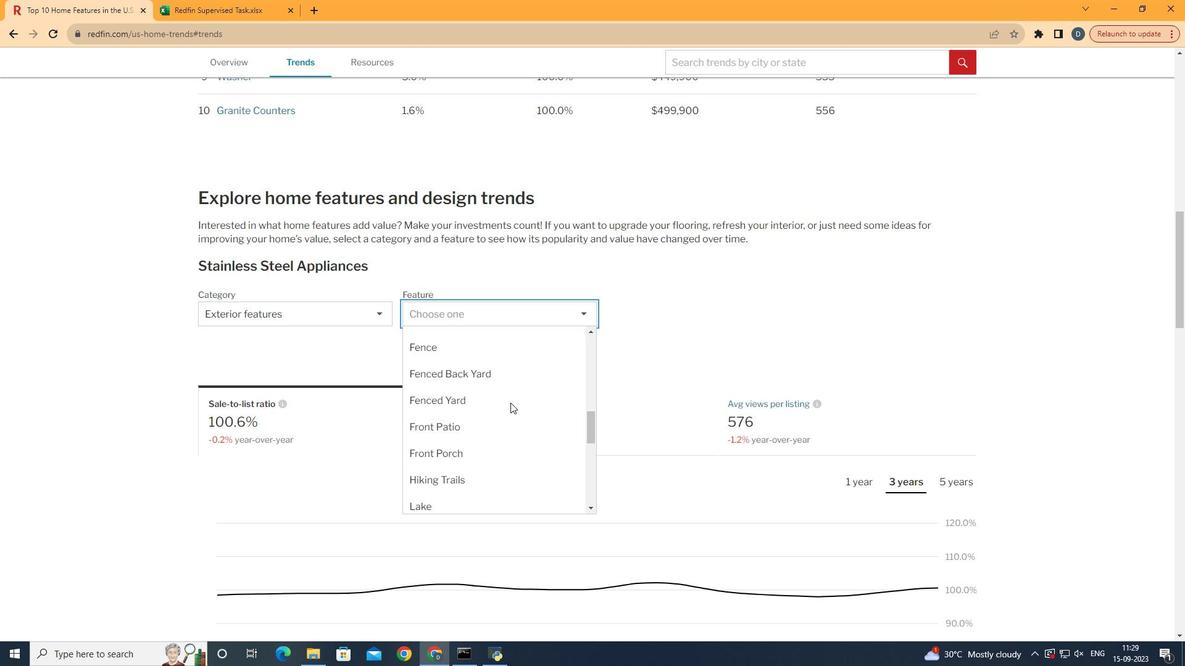 
Action: Mouse moved to (510, 403)
Screenshot: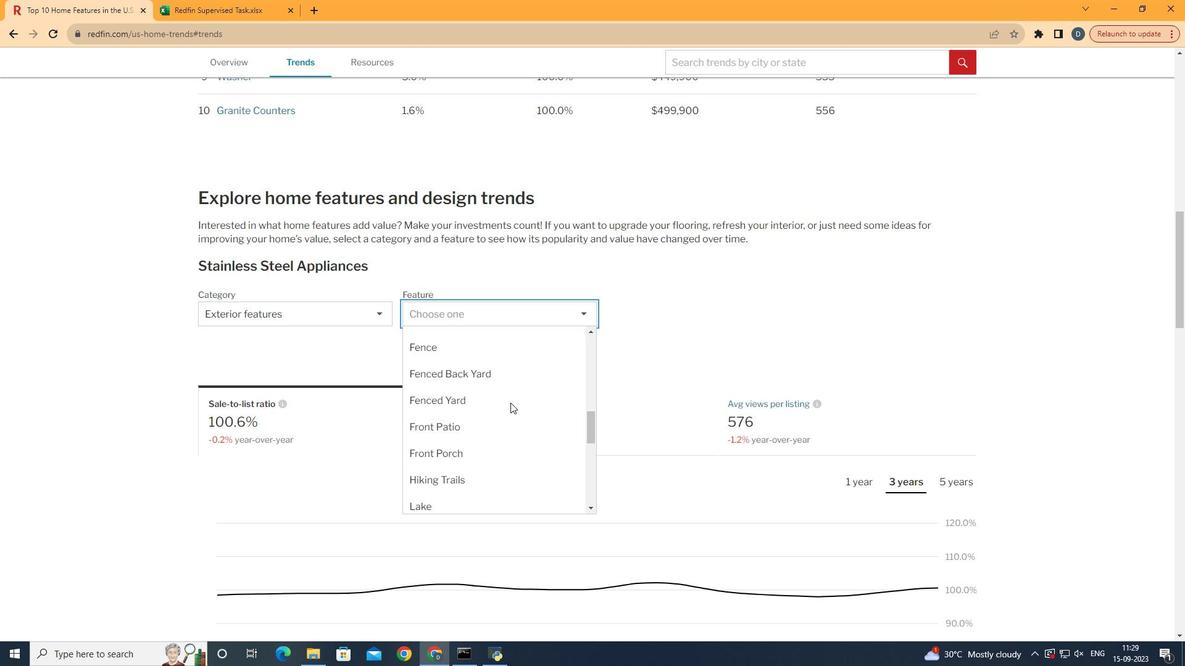 
Action: Mouse scrolled (510, 402) with delta (0, 0)
Screenshot: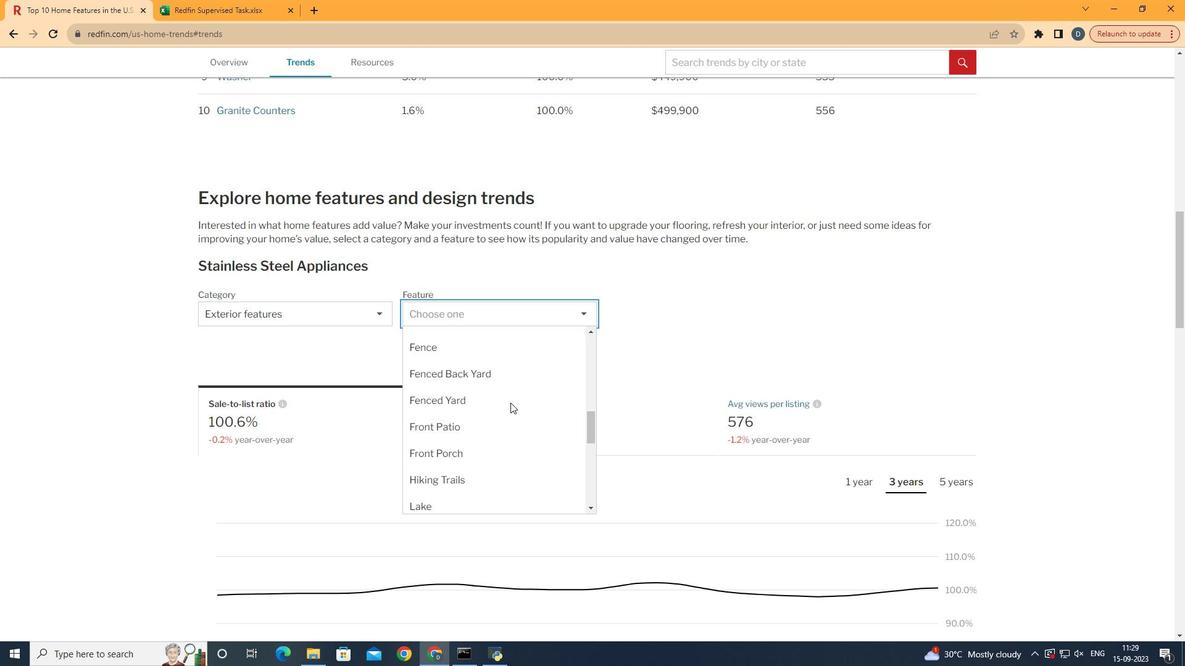
Action: Mouse scrolled (510, 402) with delta (0, 0)
Screenshot: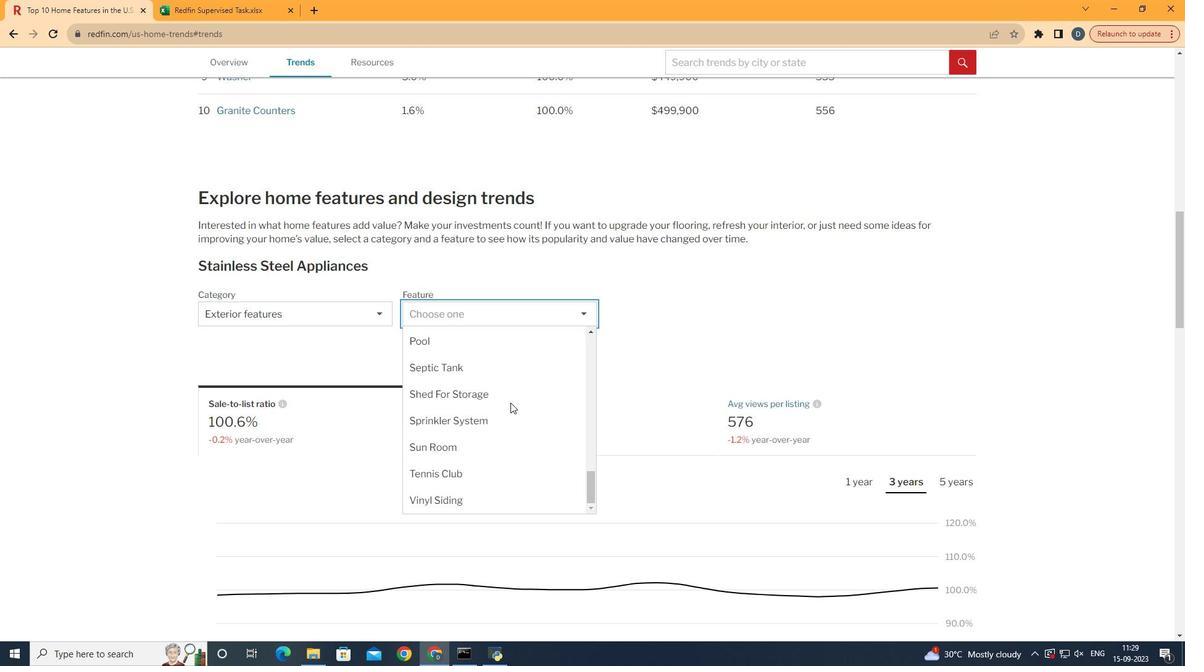 
Action: Mouse scrolled (510, 402) with delta (0, 0)
Screenshot: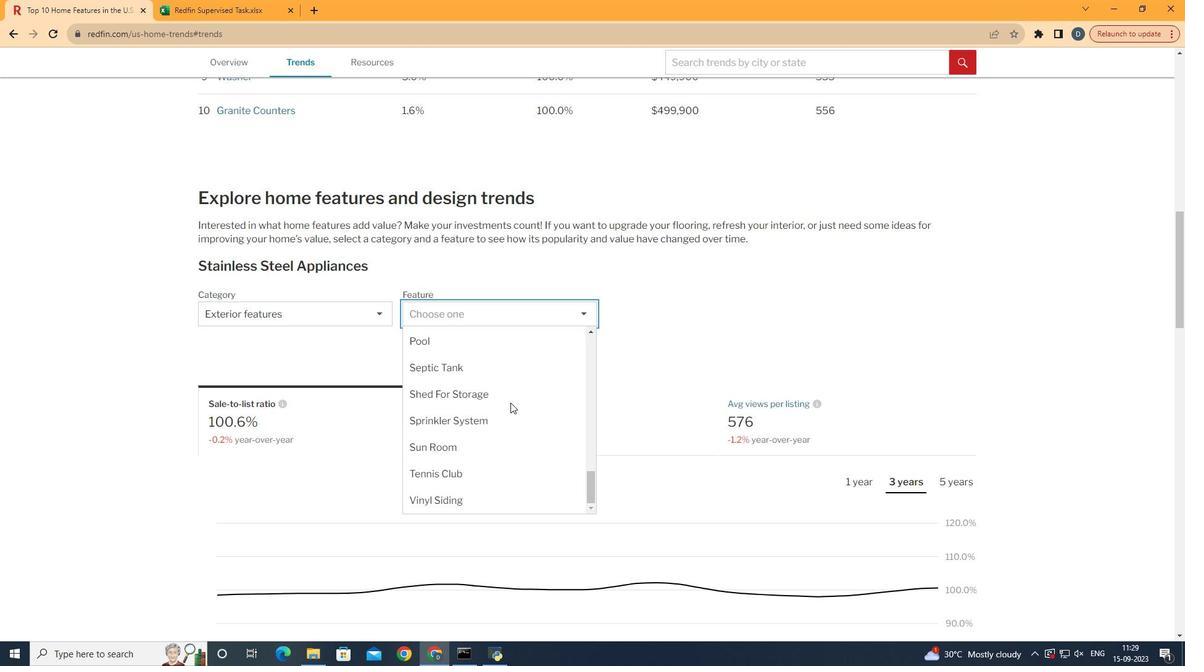 
Action: Mouse scrolled (510, 402) with delta (0, 0)
Screenshot: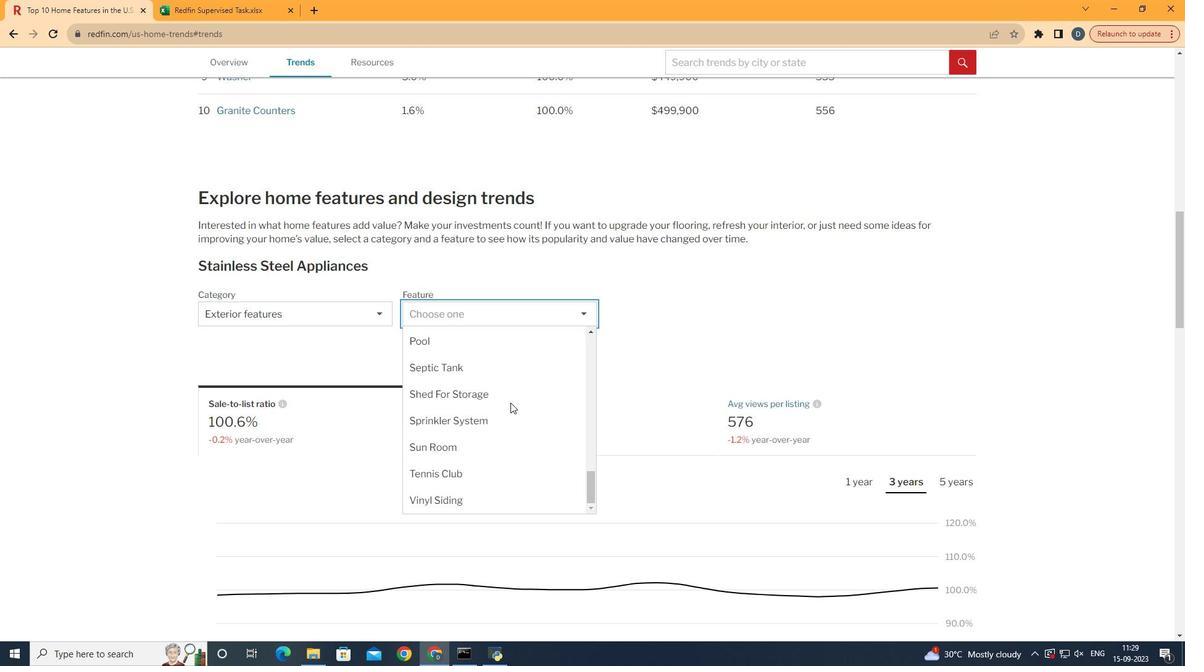 
Action: Mouse scrolled (510, 402) with delta (0, 0)
Screenshot: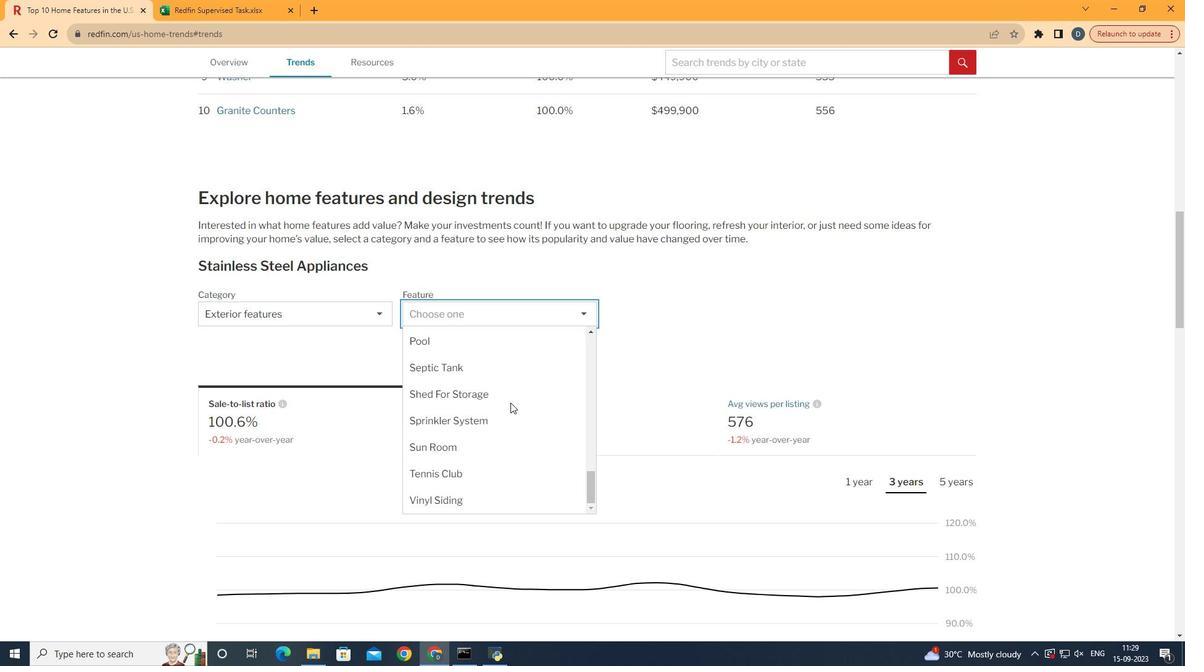 
Action: Mouse scrolled (510, 402) with delta (0, 0)
Screenshot: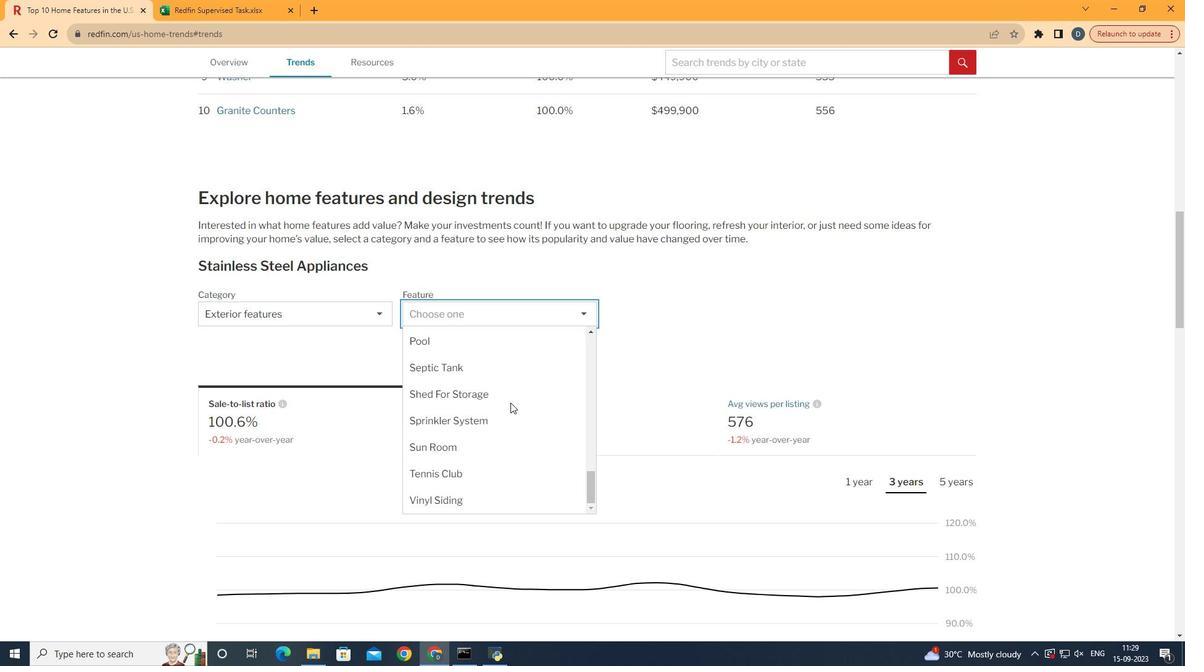 
Action: Mouse scrolled (510, 402) with delta (0, 0)
Screenshot: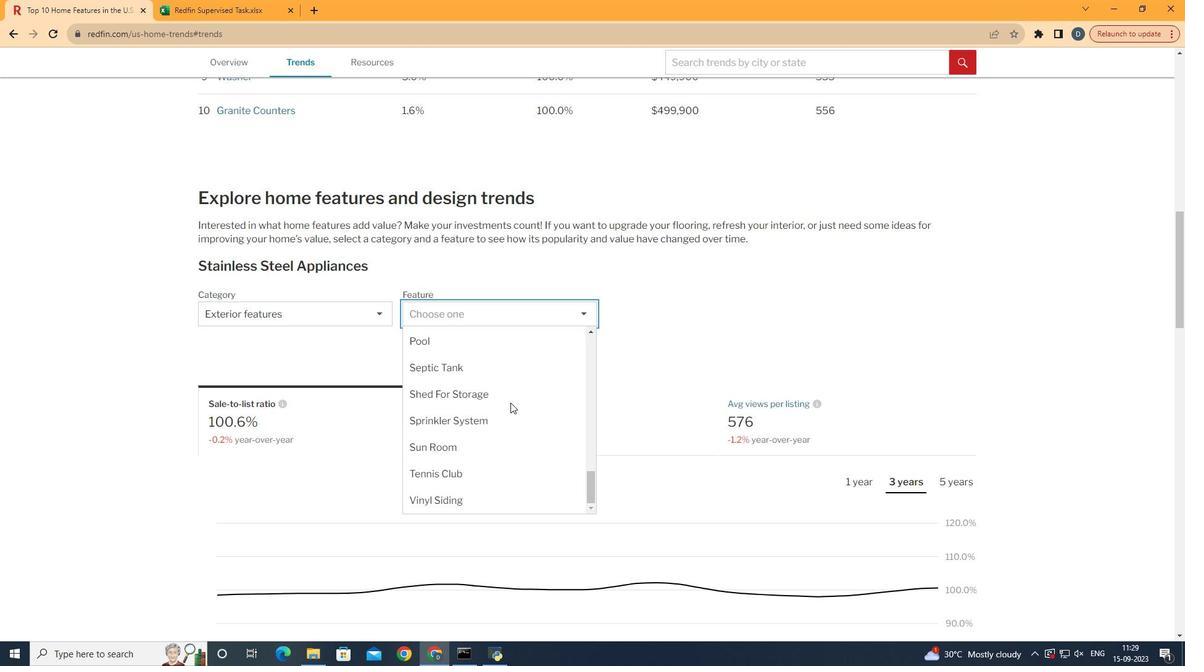 
Action: Mouse scrolled (510, 402) with delta (0, 0)
Screenshot: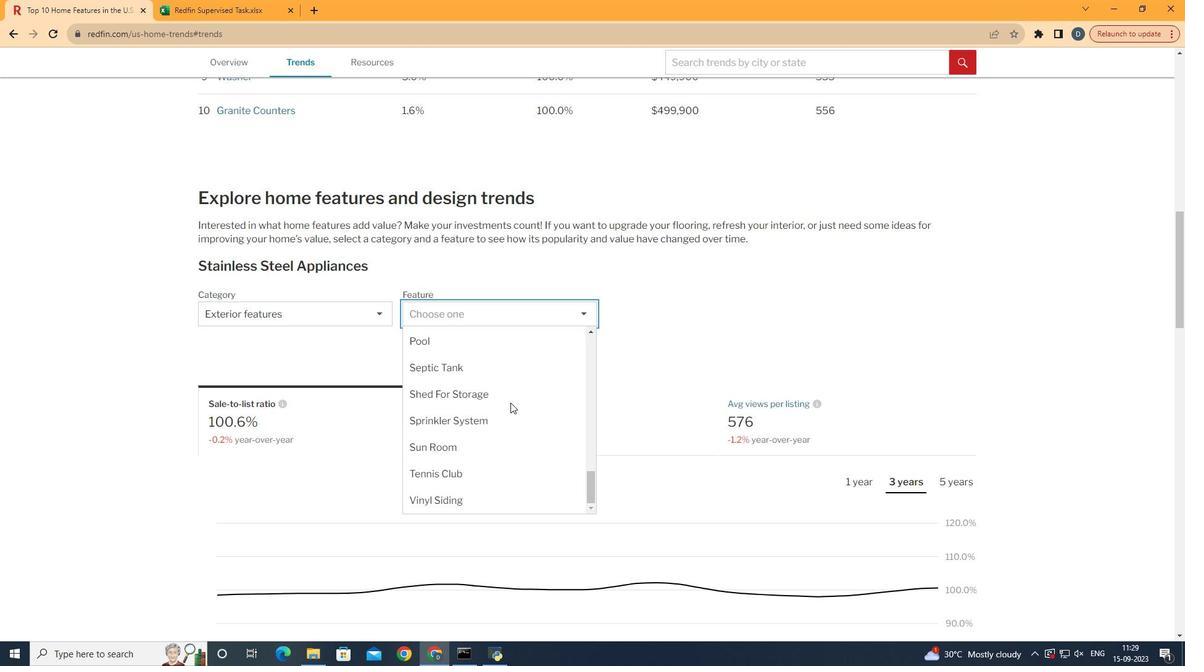 
Action: Mouse moved to (516, 443)
Screenshot: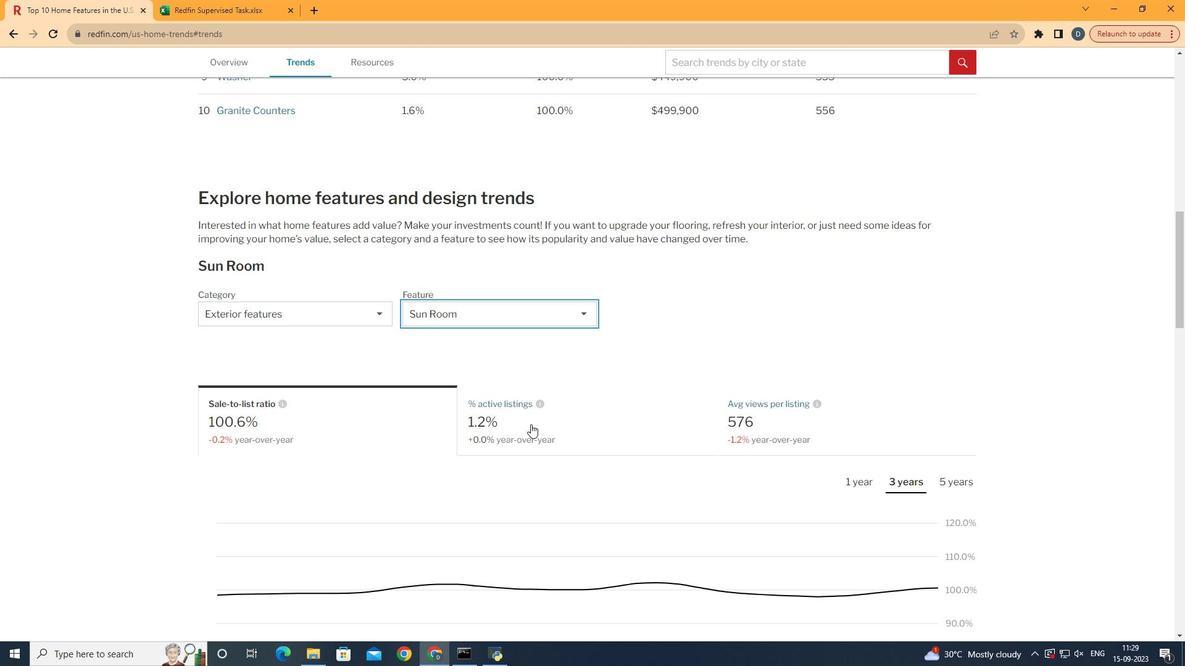 
Action: Mouse pressed left at (516, 443)
Screenshot: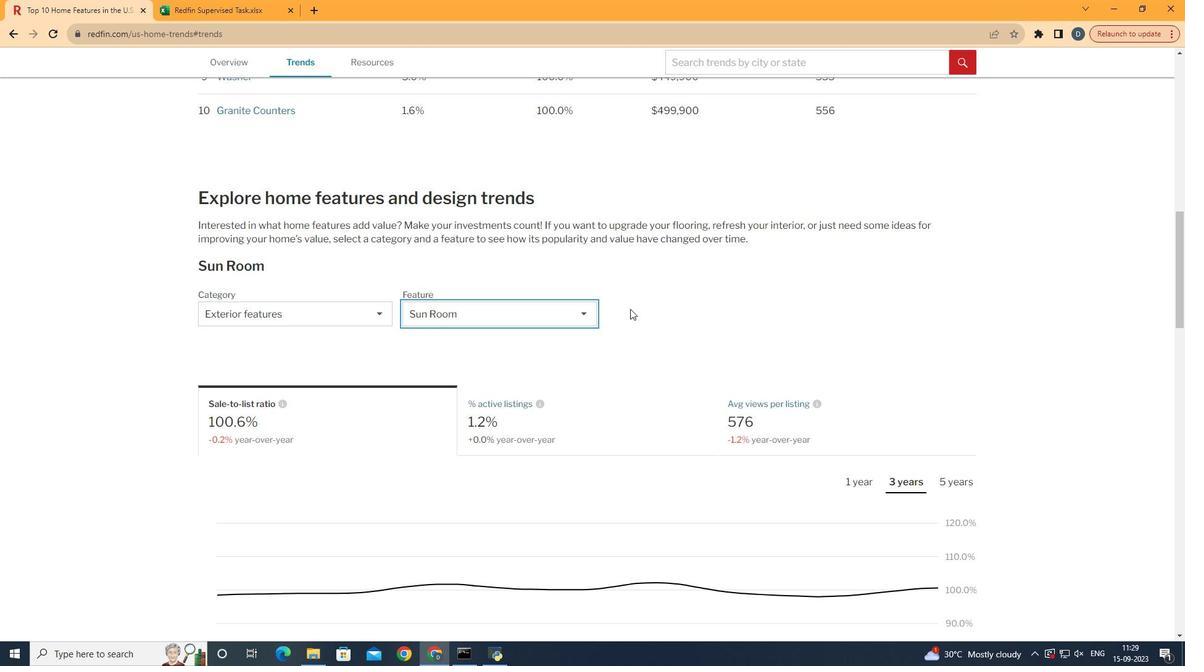 
Action: Mouse moved to (630, 308)
Screenshot: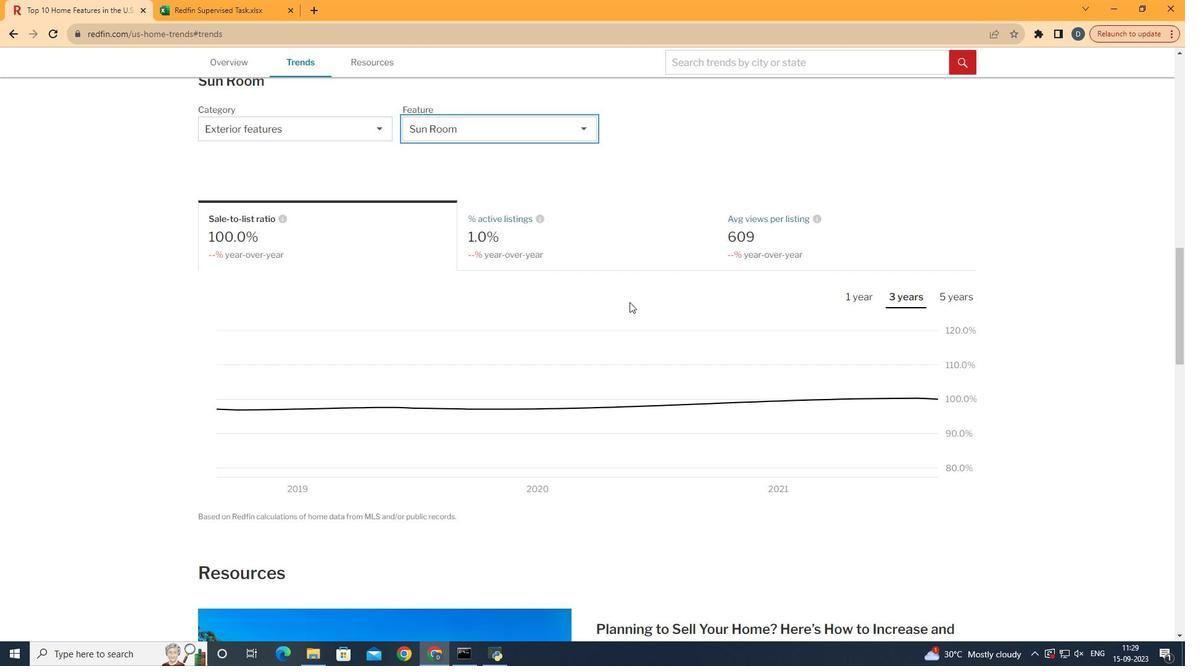 
Action: Mouse scrolled (630, 308) with delta (0, 0)
Screenshot: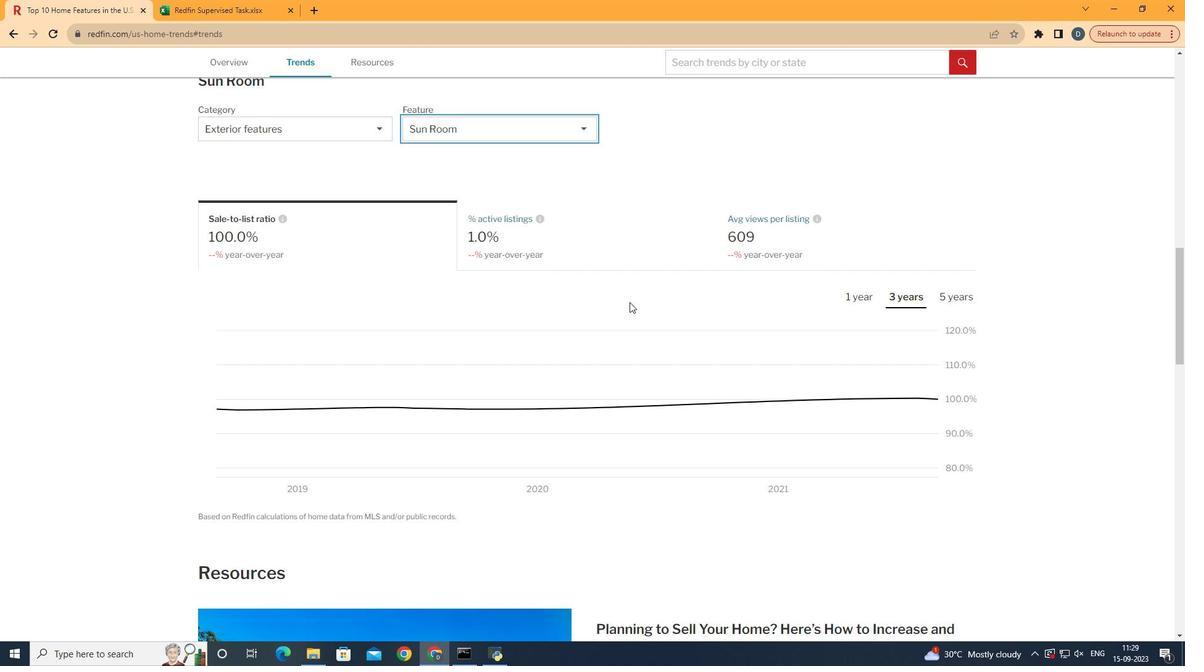 
Action: Mouse scrolled (630, 308) with delta (0, 0)
Screenshot: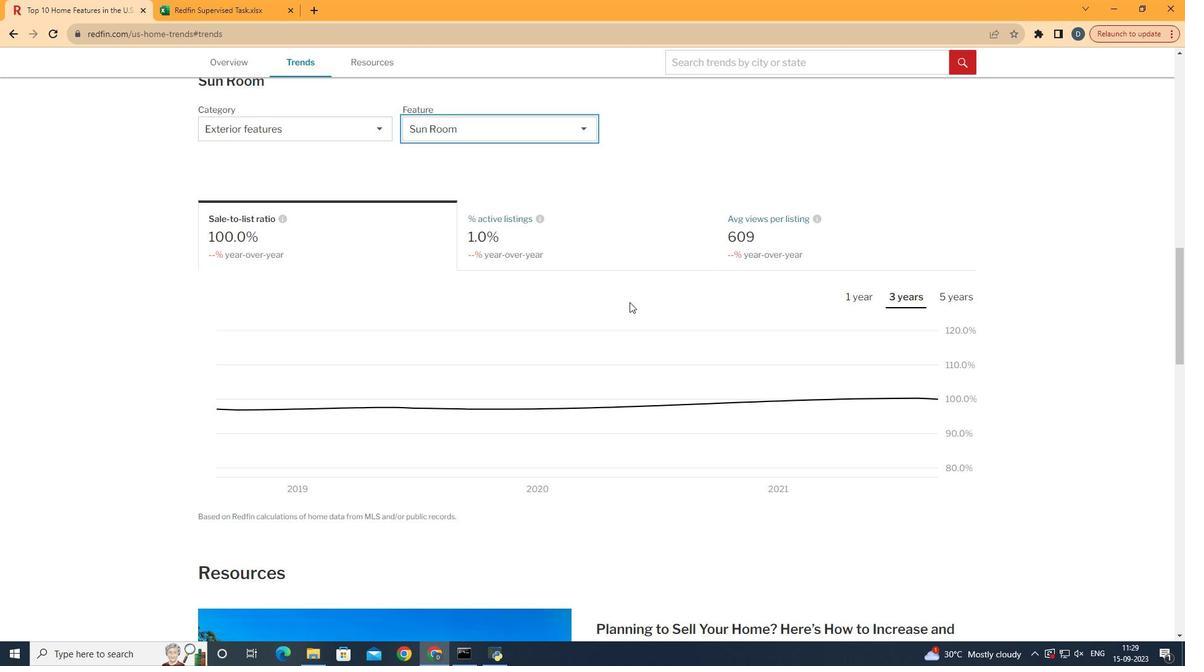 
Action: Mouse scrolled (630, 308) with delta (0, 0)
Screenshot: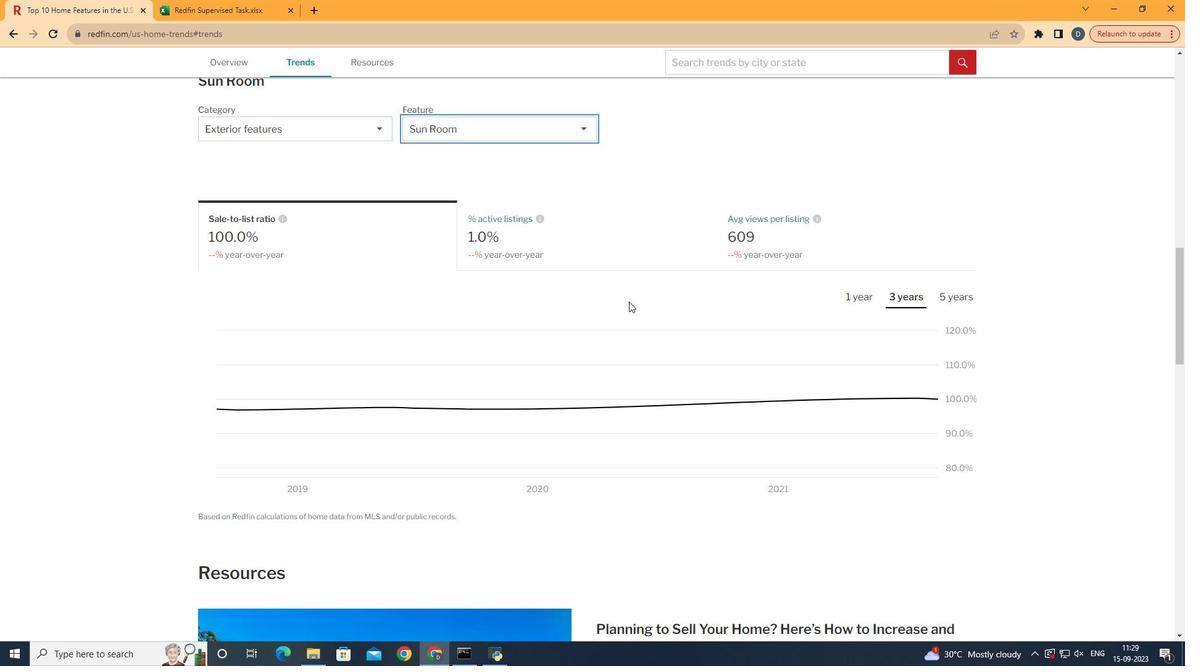 
Action: Mouse moved to (527, 246)
Screenshot: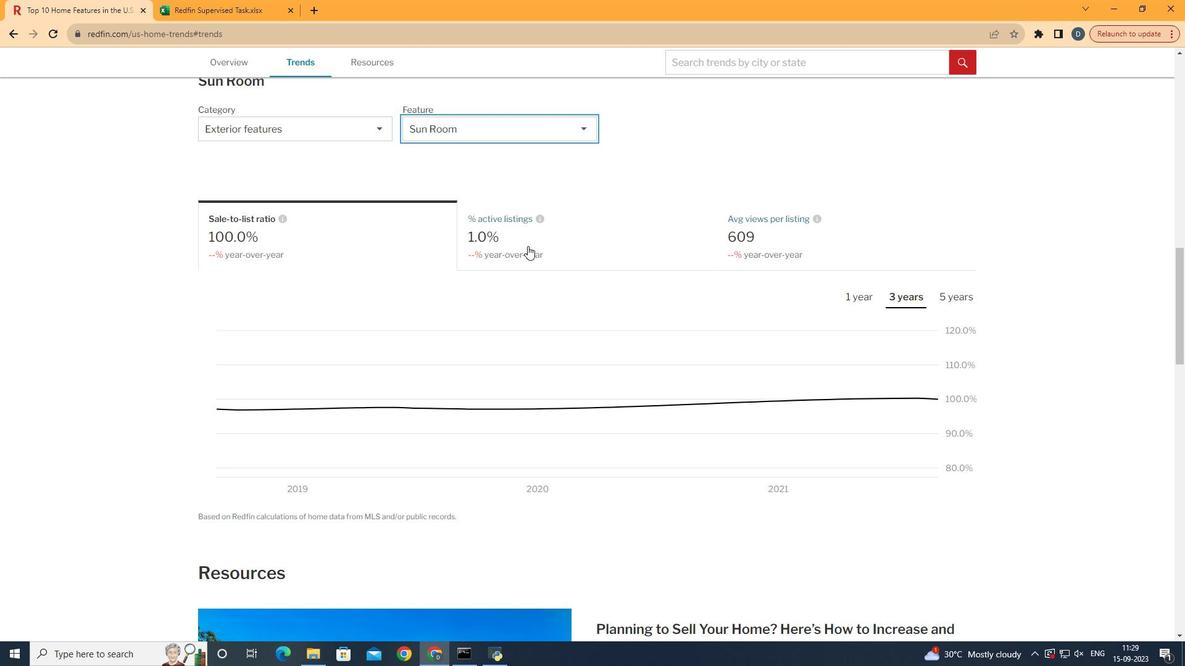 
Action: Mouse pressed left at (527, 246)
Screenshot: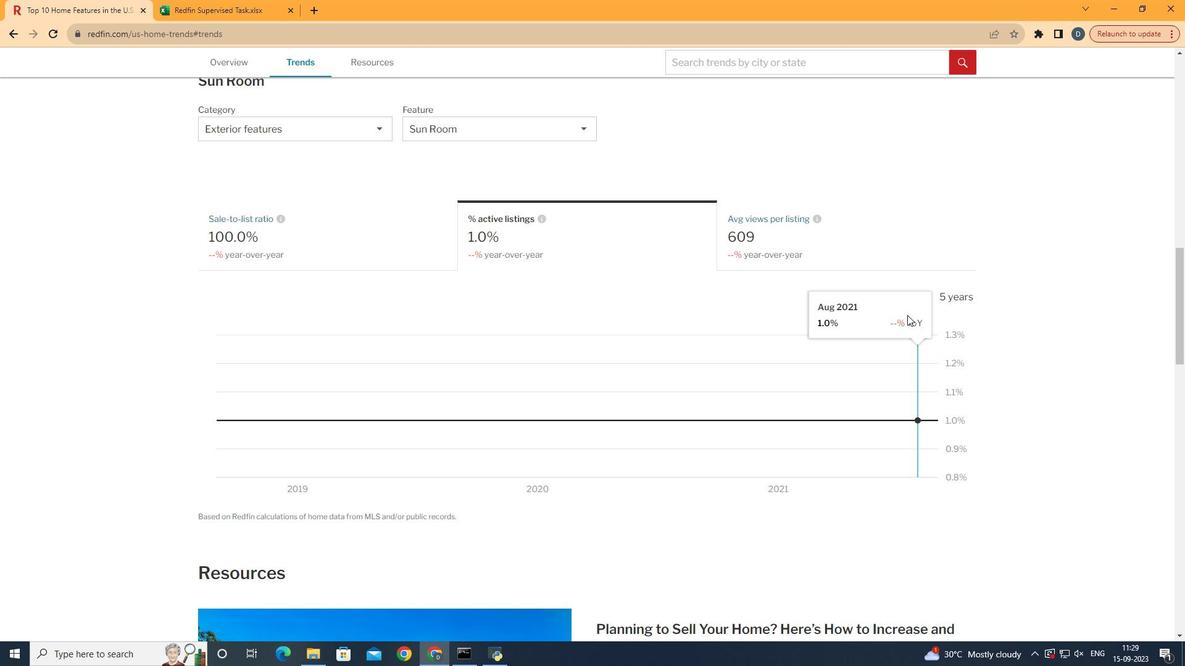 
Action: Mouse moved to (860, 295)
Screenshot: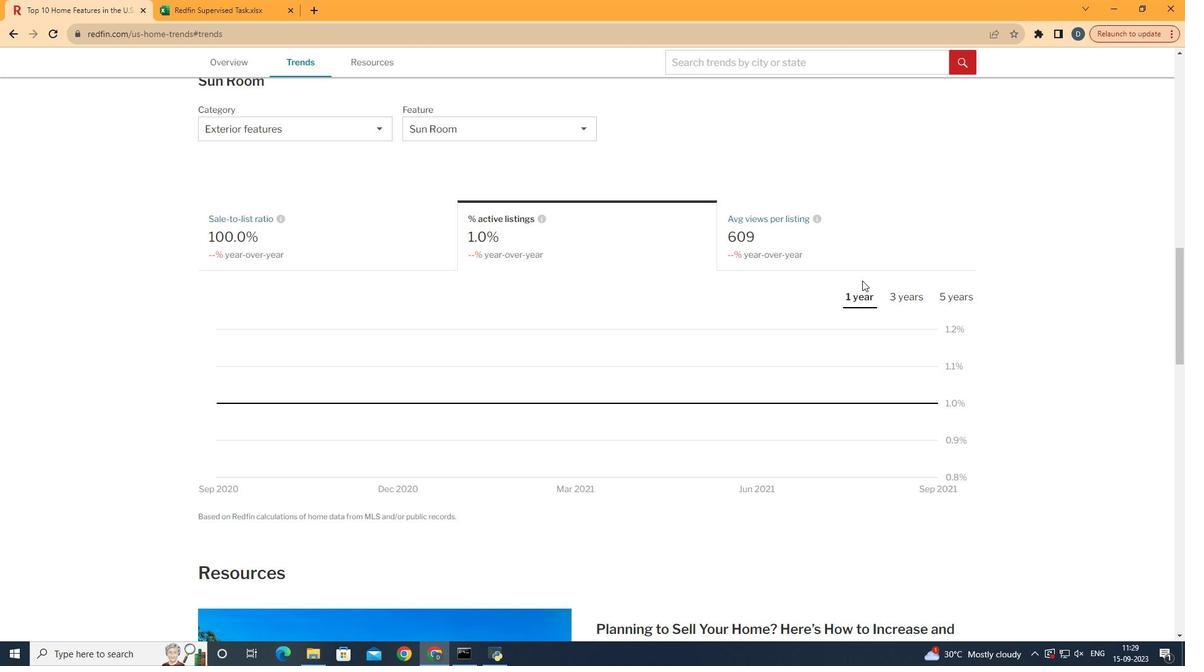 
Action: Mouse pressed left at (860, 295)
Screenshot: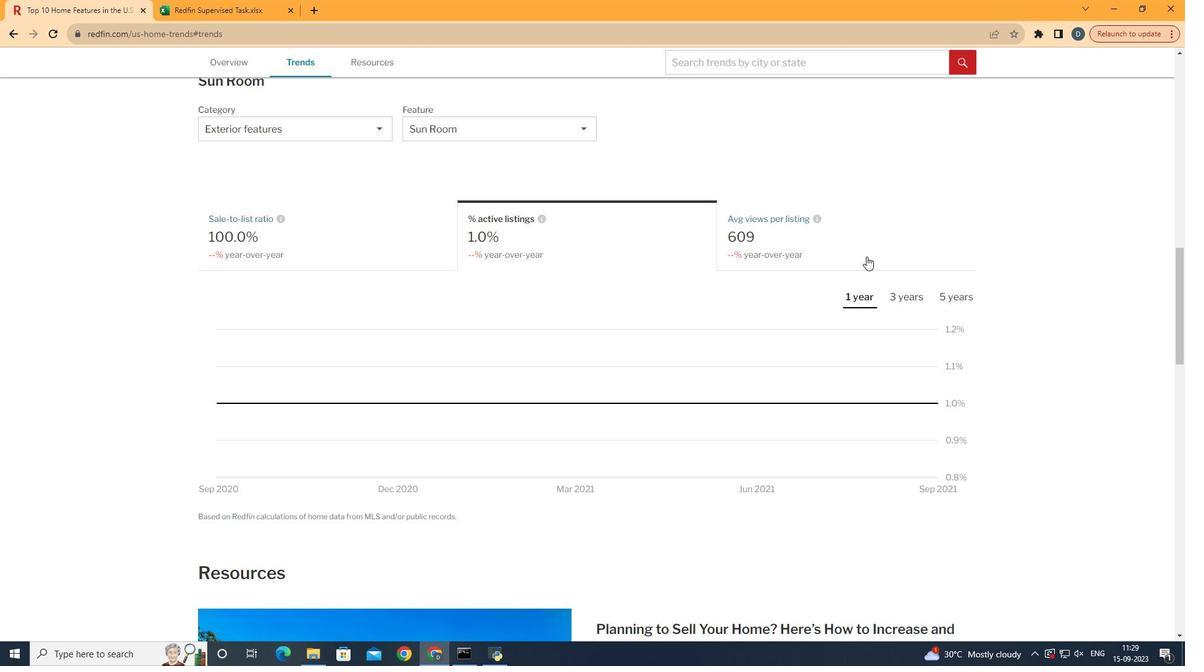
Action: Mouse moved to (890, 171)
Screenshot: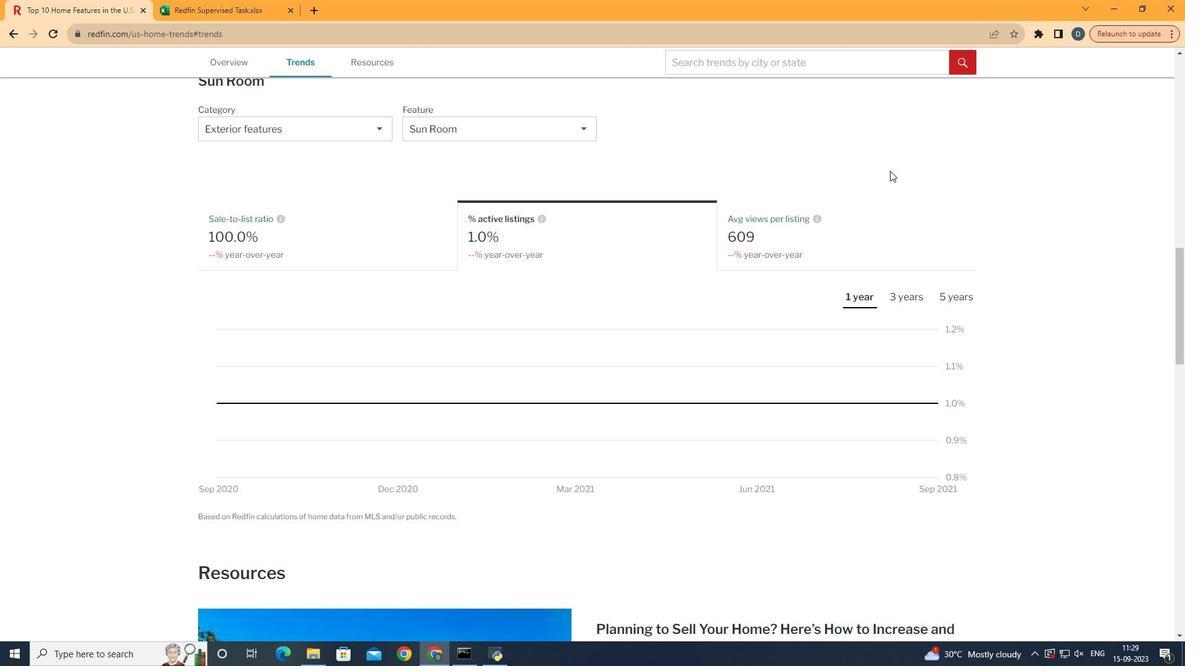 
